 Task: Search one way flight ticket for 3 adults, 3 children in business from Charlotte Amalie,st. Thomas: Cyril E. King Airport to Riverton: Central Wyoming Regional Airport (was Riverton Regional) on 8-4-2023. Choice of flights is Delta. Number of bags: 4 checked bags. Price is upto 84000. Outbound departure time preference is 5:15.
Action: Mouse moved to (336, 281)
Screenshot: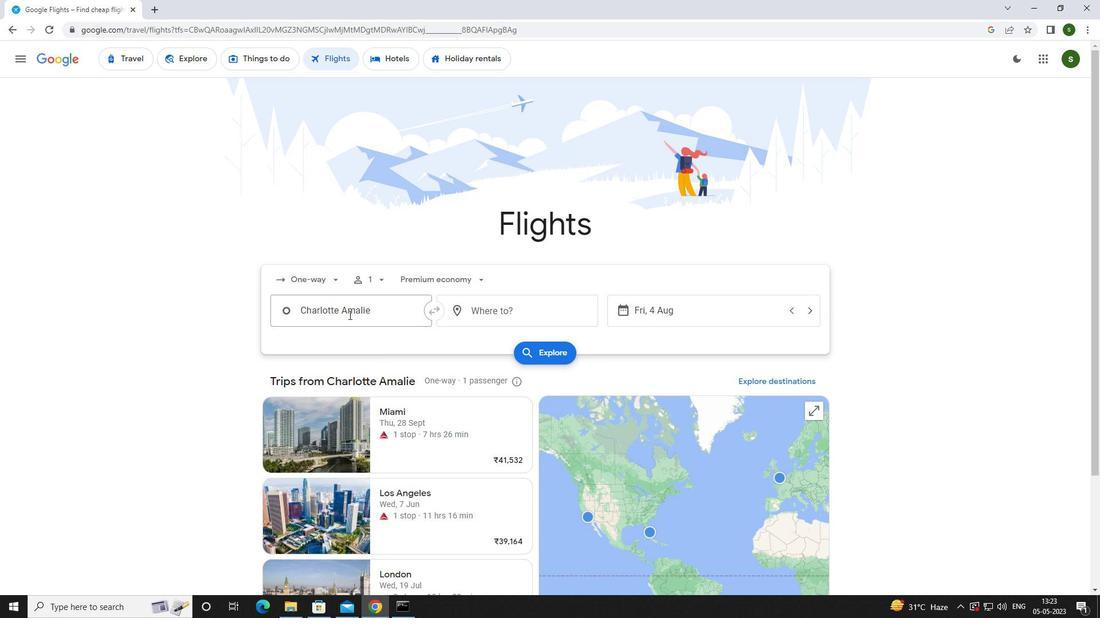 
Action: Mouse pressed left at (336, 281)
Screenshot: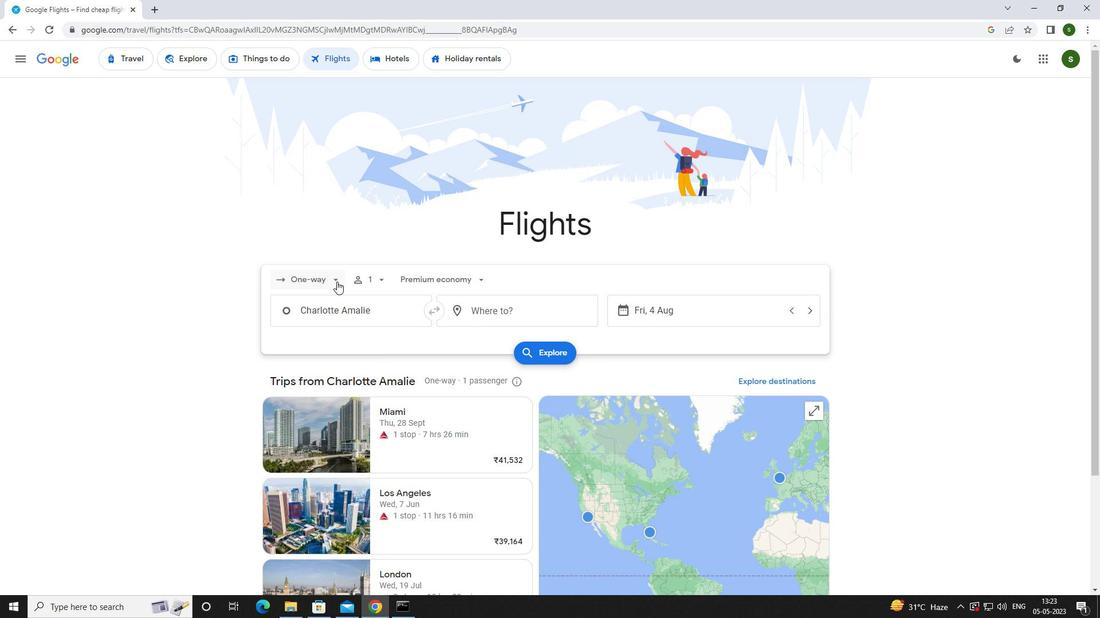 
Action: Mouse moved to (334, 326)
Screenshot: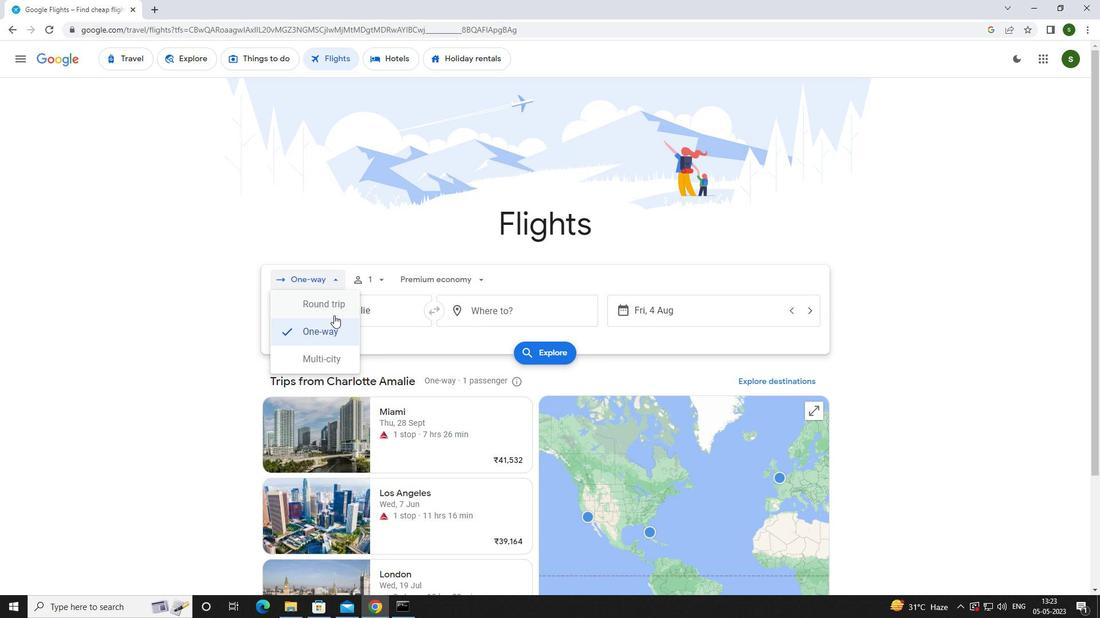 
Action: Mouse pressed left at (334, 326)
Screenshot: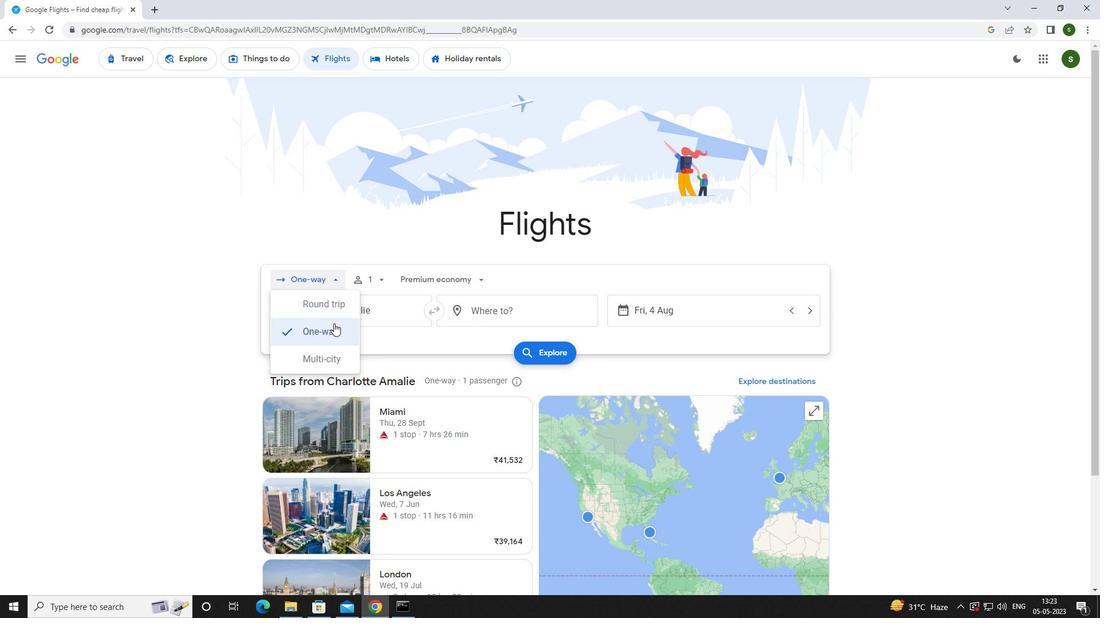
Action: Mouse moved to (377, 279)
Screenshot: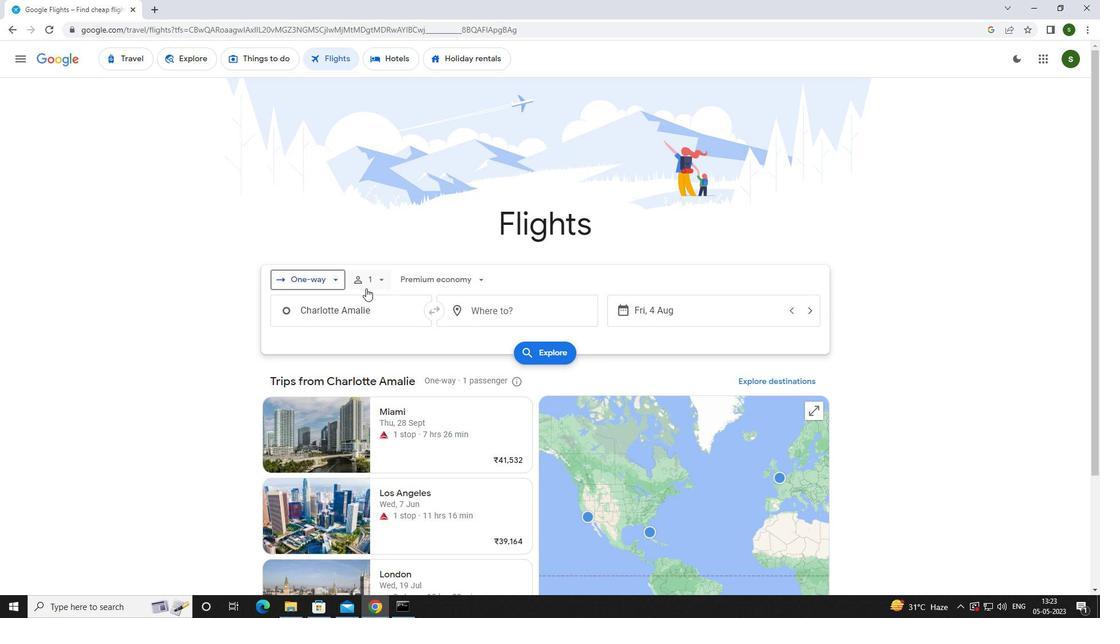 
Action: Mouse pressed left at (377, 279)
Screenshot: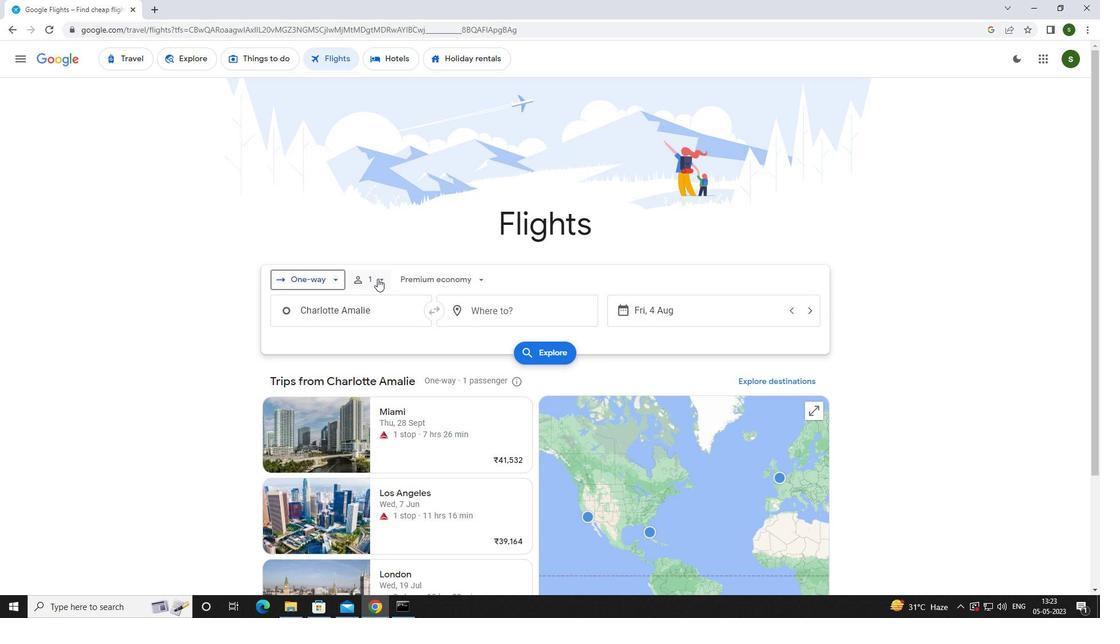 
Action: Mouse moved to (471, 306)
Screenshot: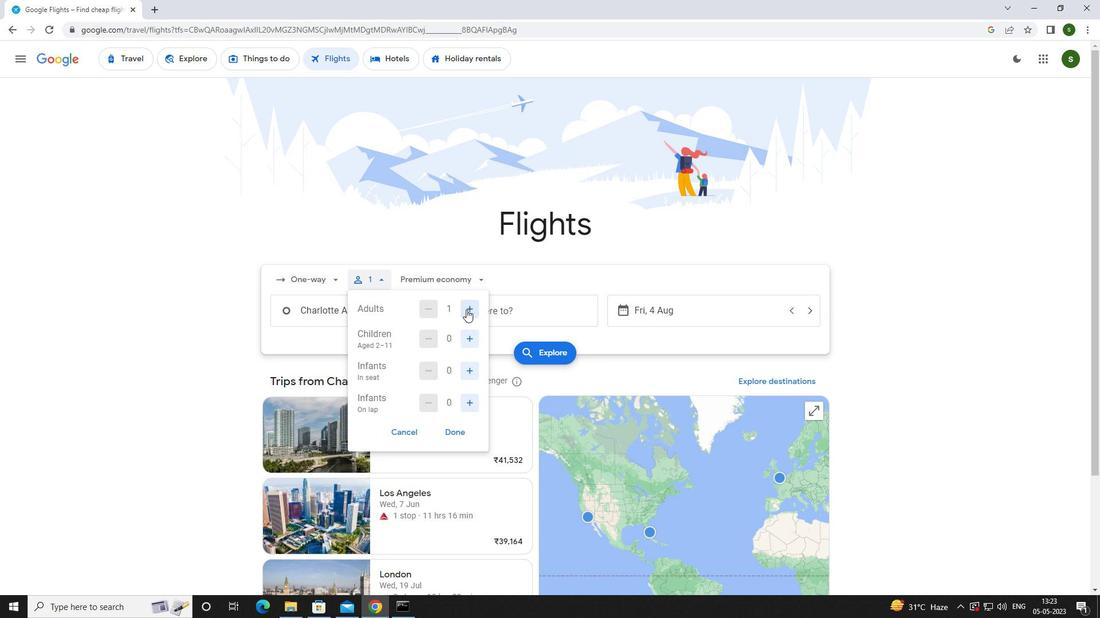 
Action: Mouse pressed left at (471, 306)
Screenshot: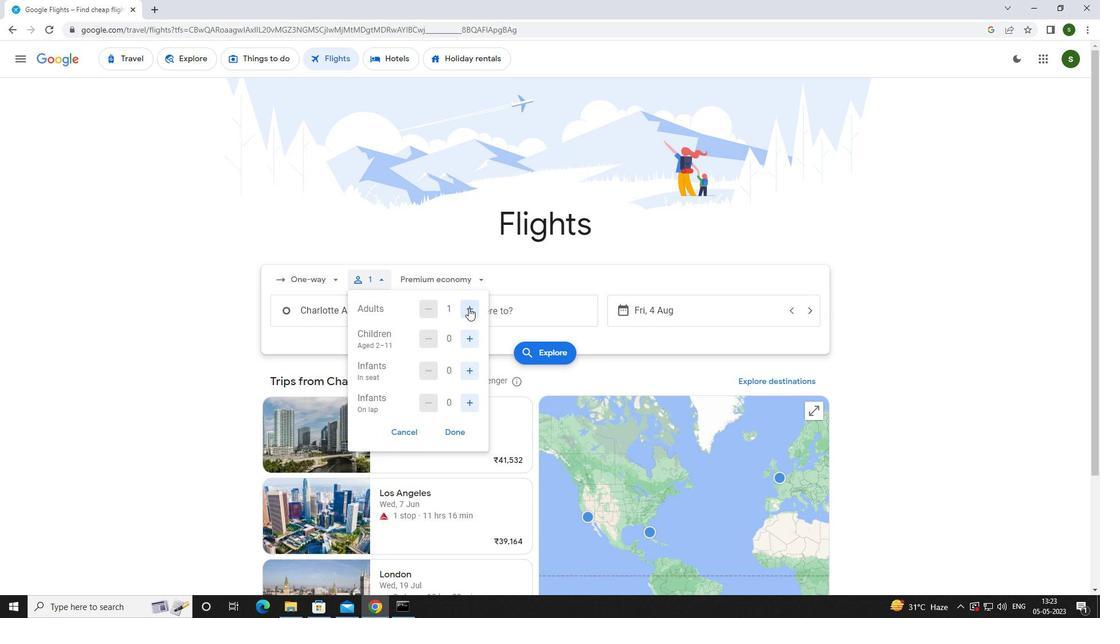 
Action: Mouse pressed left at (471, 306)
Screenshot: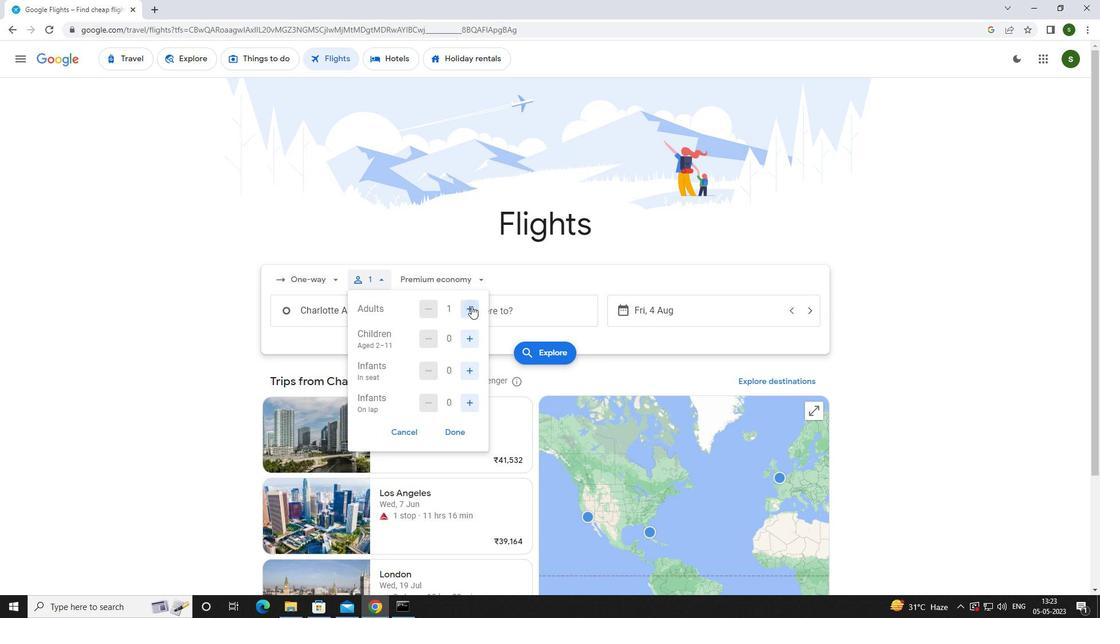 
Action: Mouse moved to (475, 341)
Screenshot: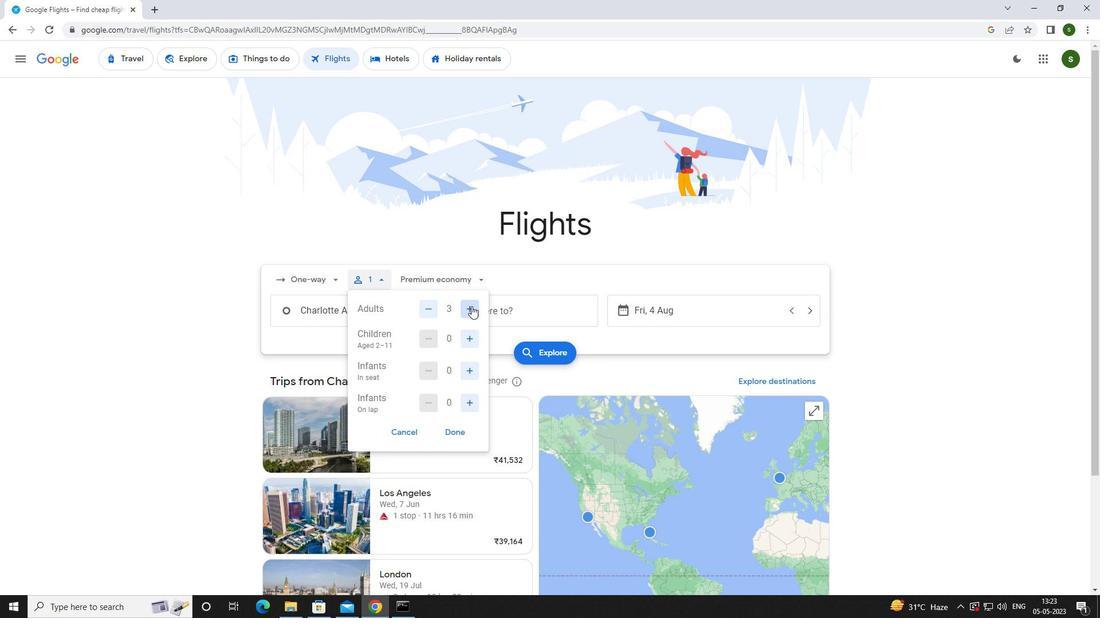 
Action: Mouse pressed left at (475, 341)
Screenshot: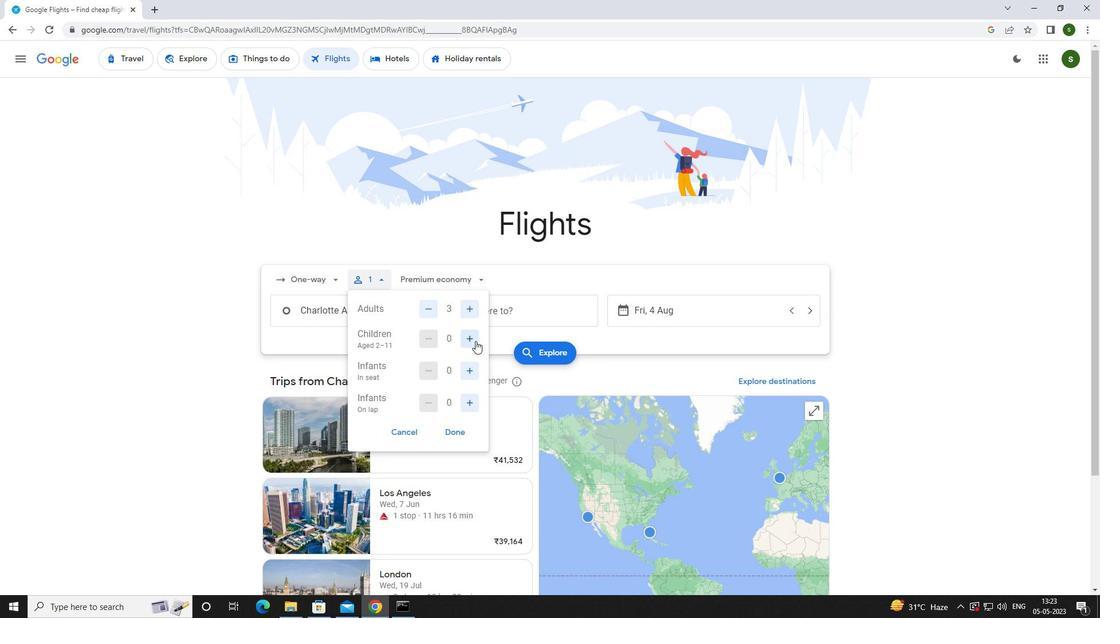 
Action: Mouse pressed left at (475, 341)
Screenshot: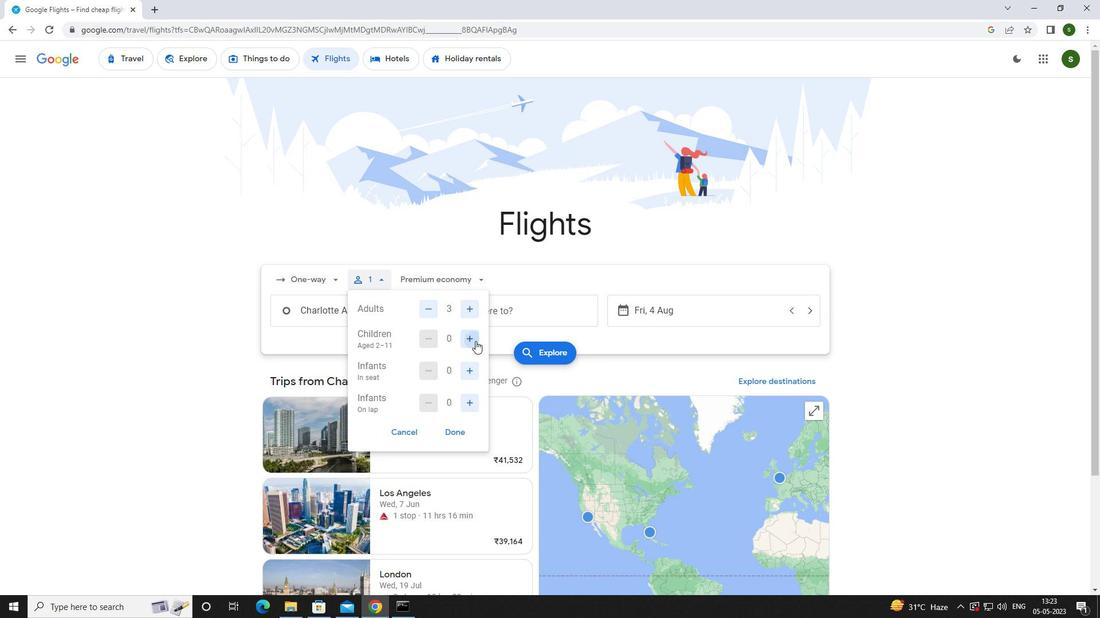 
Action: Mouse pressed left at (475, 341)
Screenshot: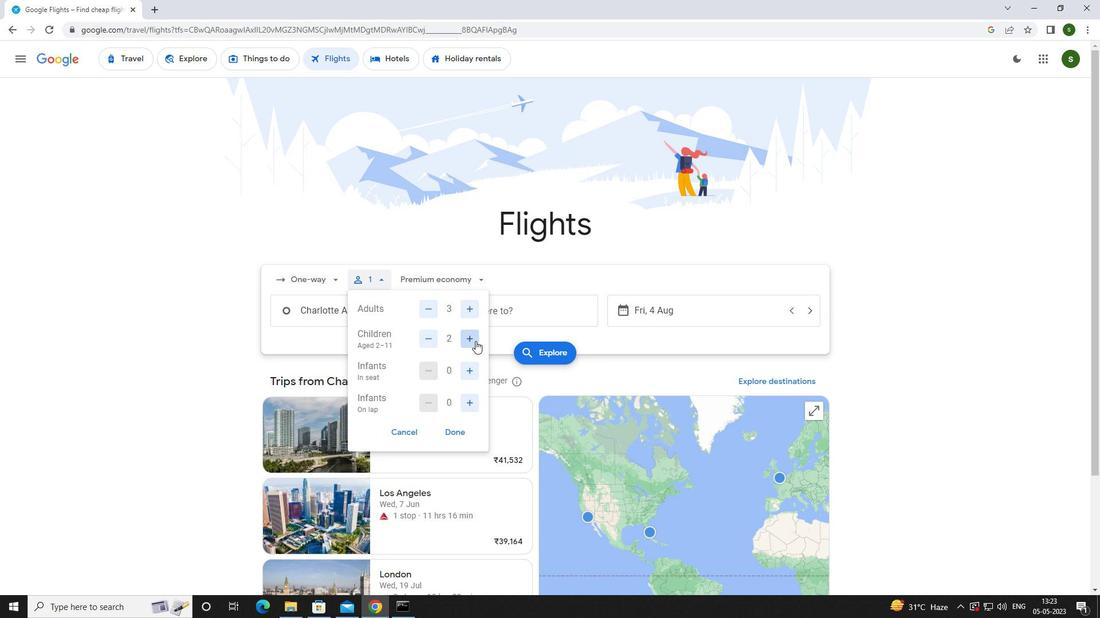 
Action: Mouse moved to (469, 287)
Screenshot: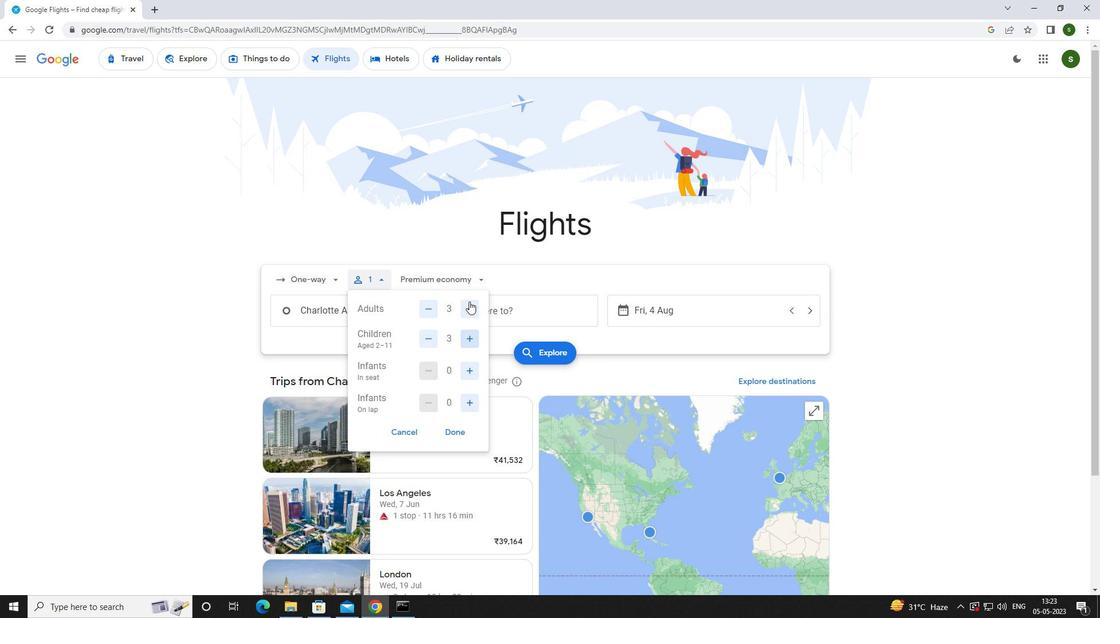 
Action: Mouse pressed left at (469, 287)
Screenshot: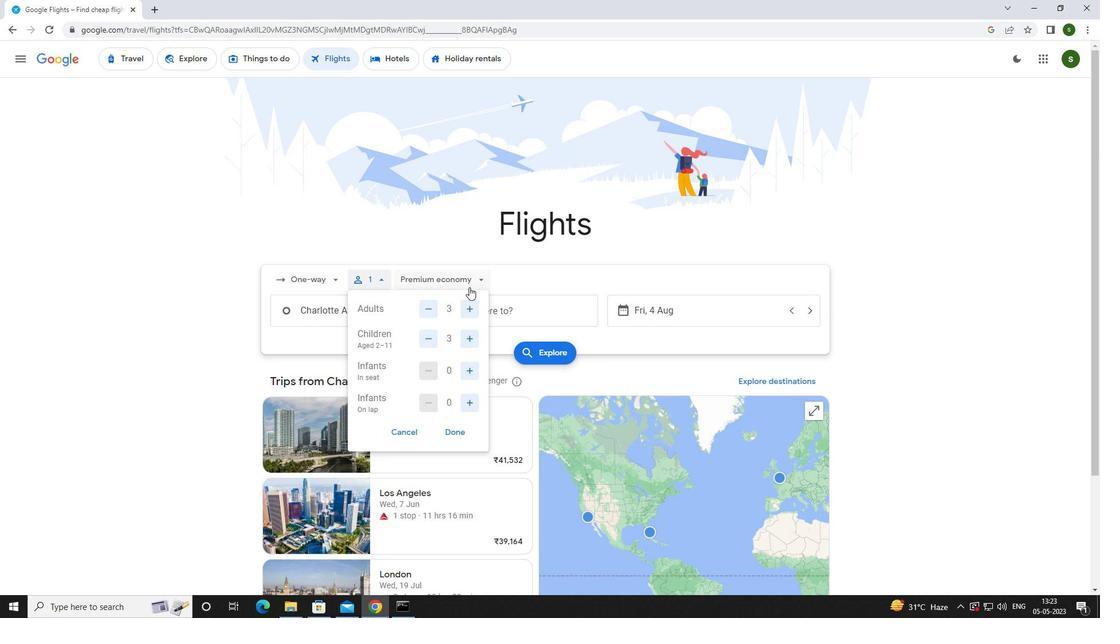 
Action: Mouse moved to (454, 357)
Screenshot: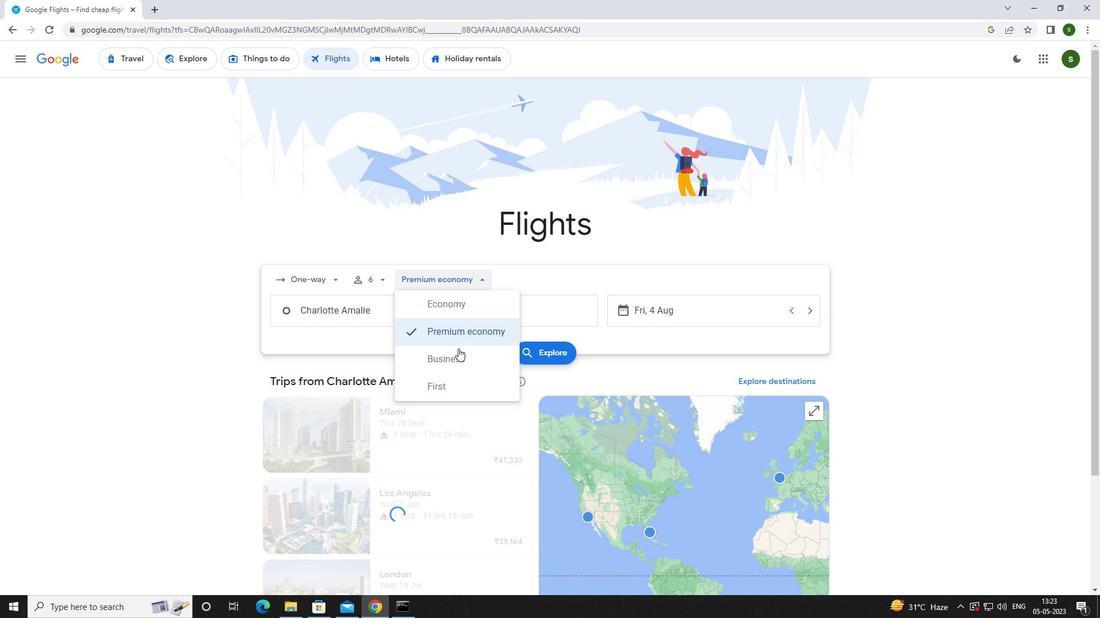 
Action: Mouse pressed left at (454, 357)
Screenshot: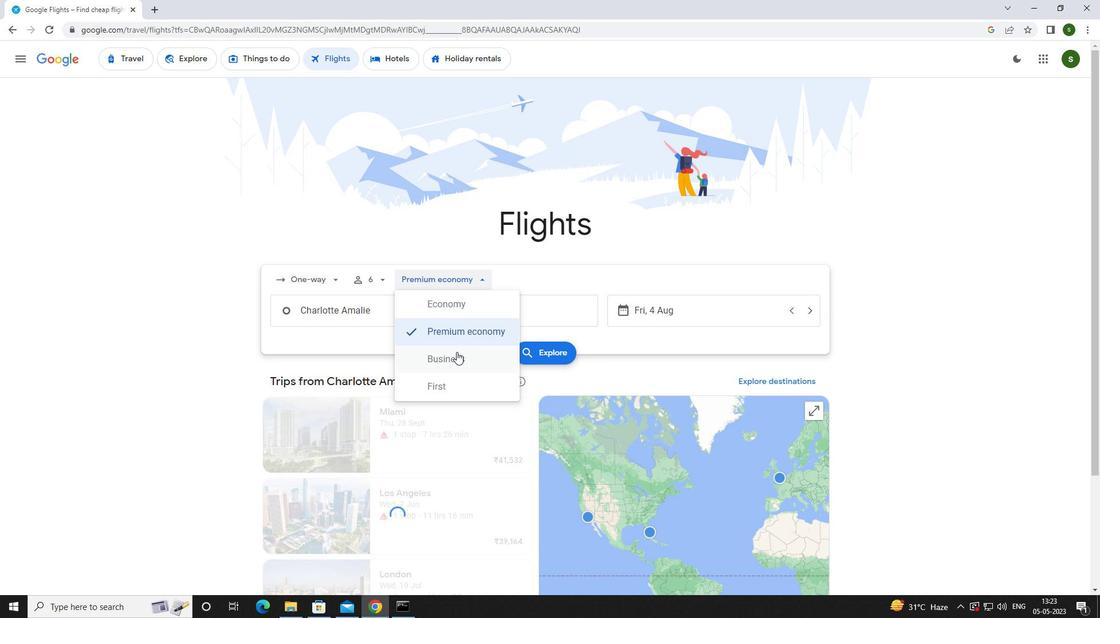 
Action: Mouse moved to (392, 309)
Screenshot: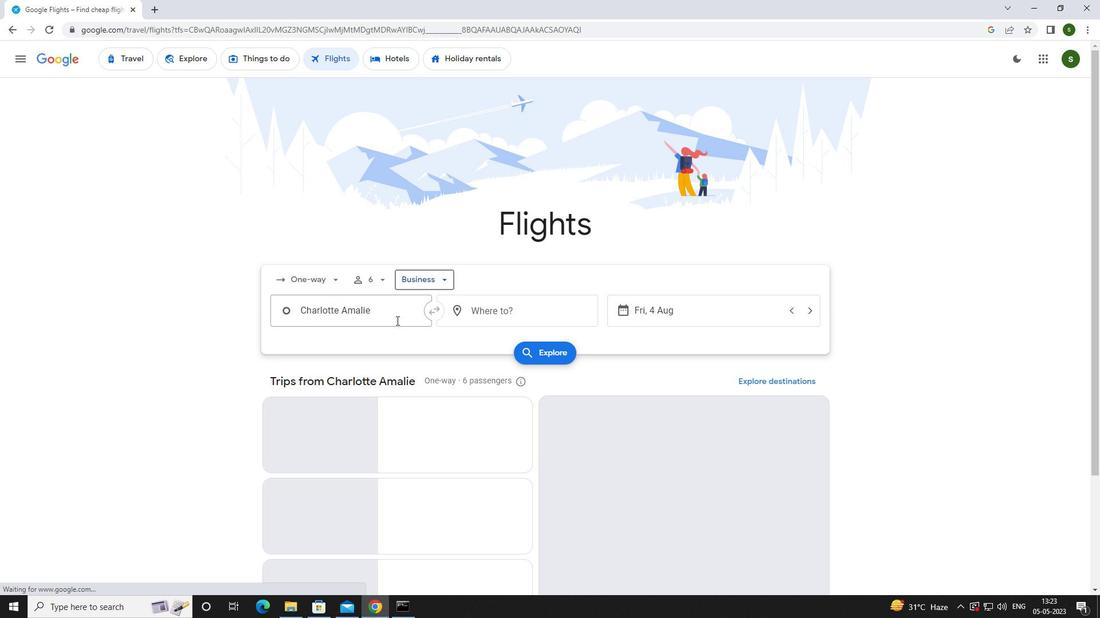 
Action: Mouse pressed left at (392, 309)
Screenshot: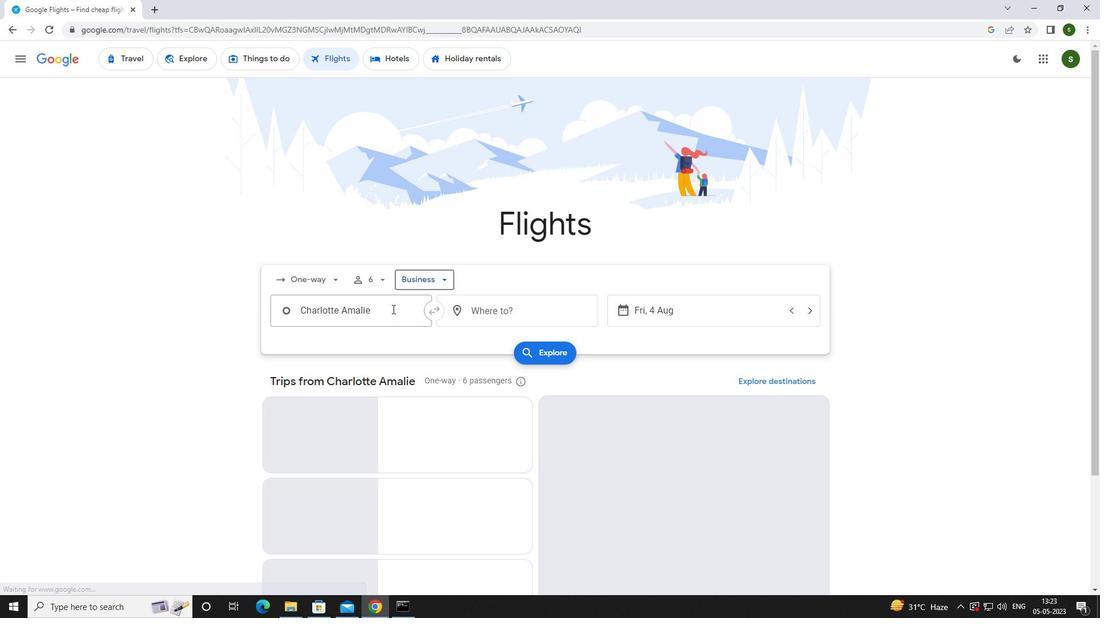 
Action: Mouse moved to (399, 310)
Screenshot: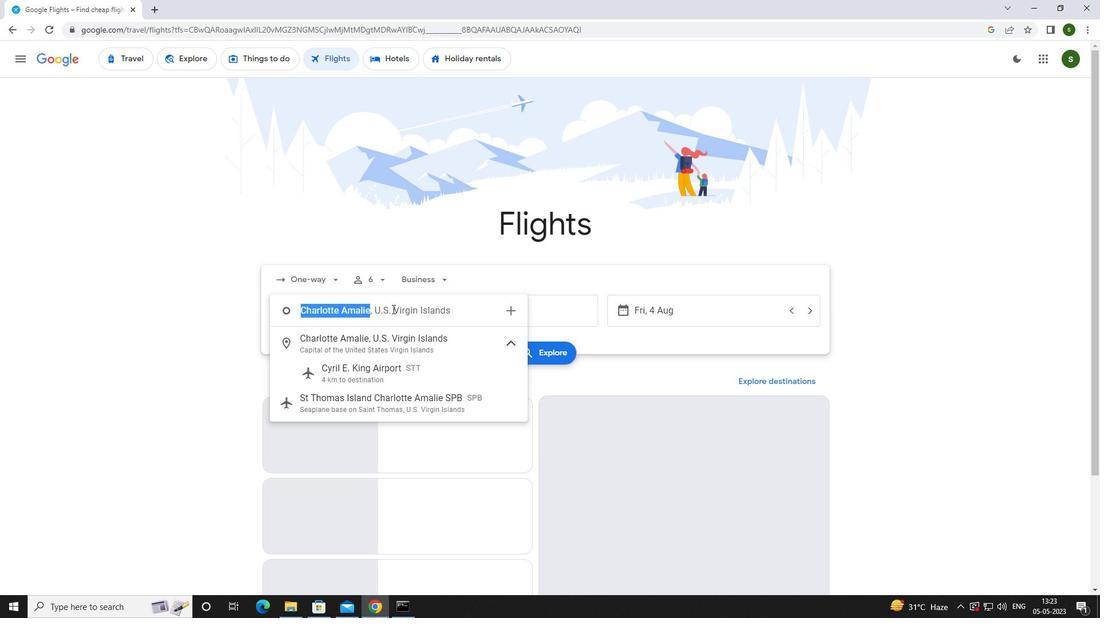 
Action: Key pressed <Key.caps_lock>c<Key.caps_lock>harlotte
Screenshot: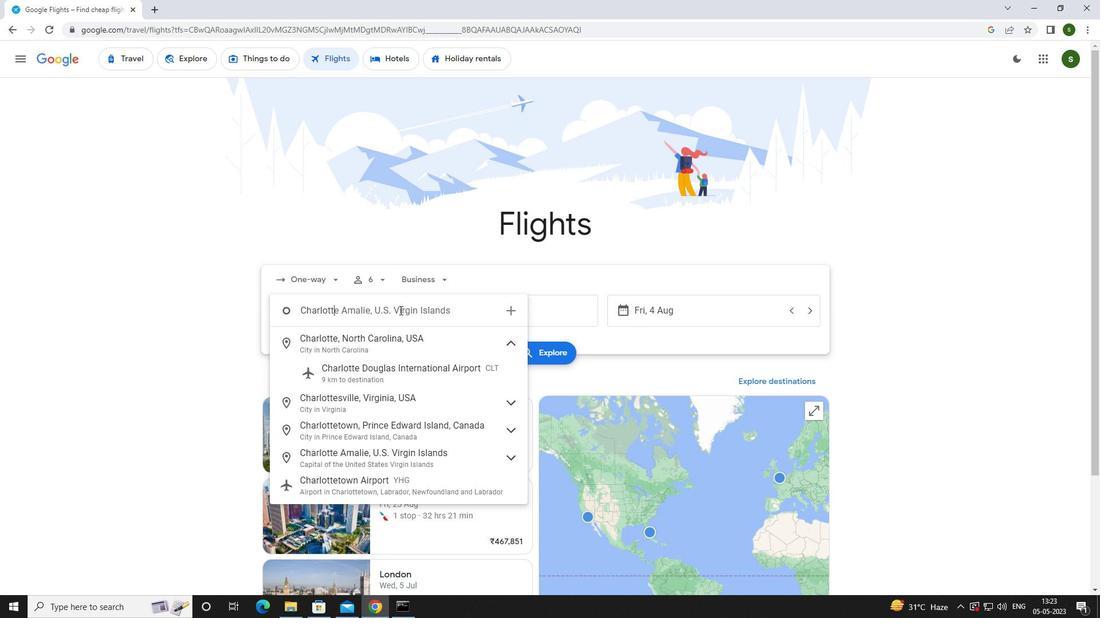 
Action: Mouse moved to (407, 456)
Screenshot: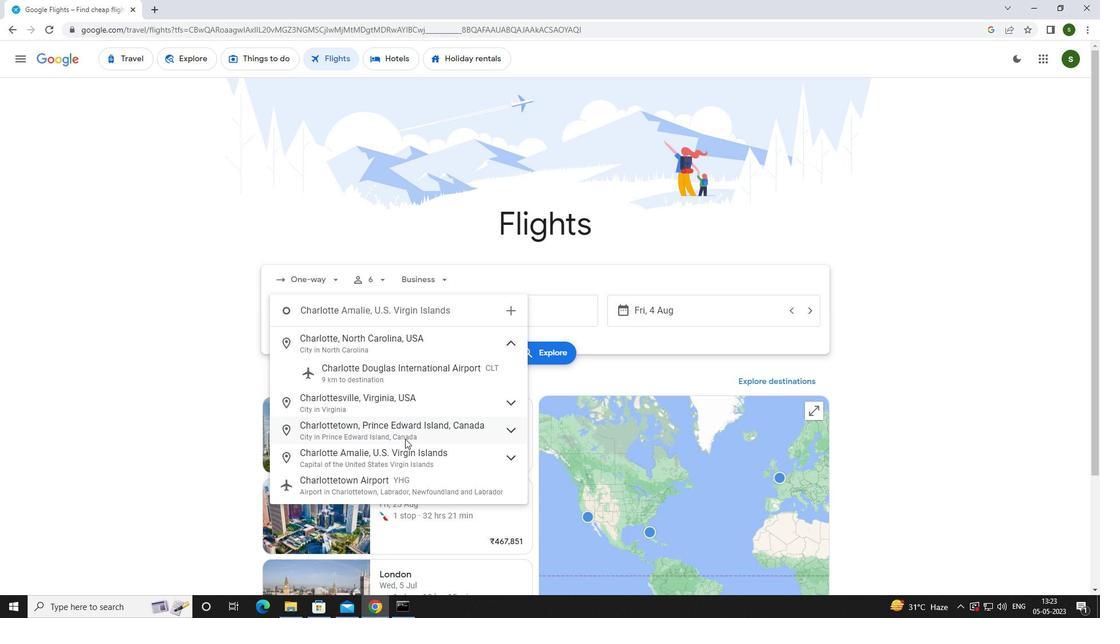 
Action: Mouse pressed left at (407, 456)
Screenshot: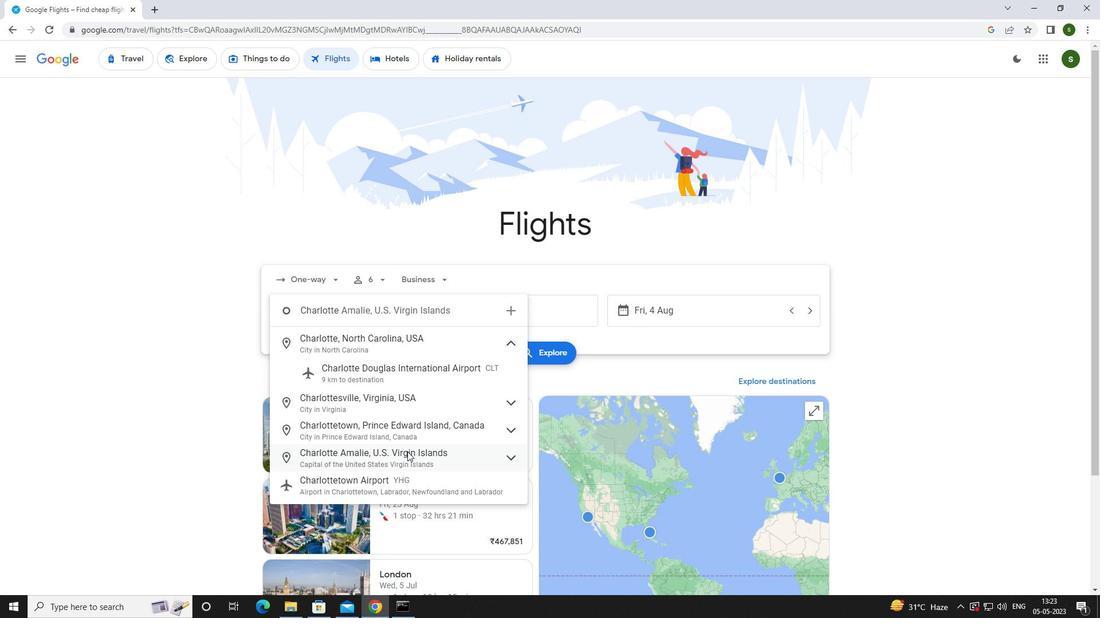 
Action: Mouse moved to (515, 317)
Screenshot: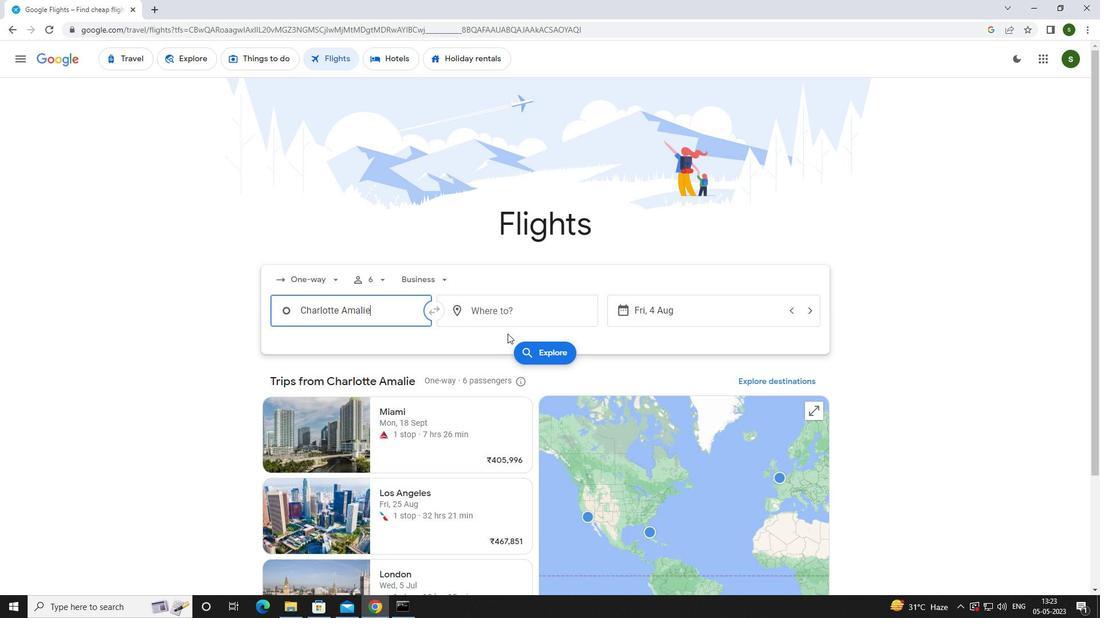 
Action: Mouse pressed left at (515, 317)
Screenshot: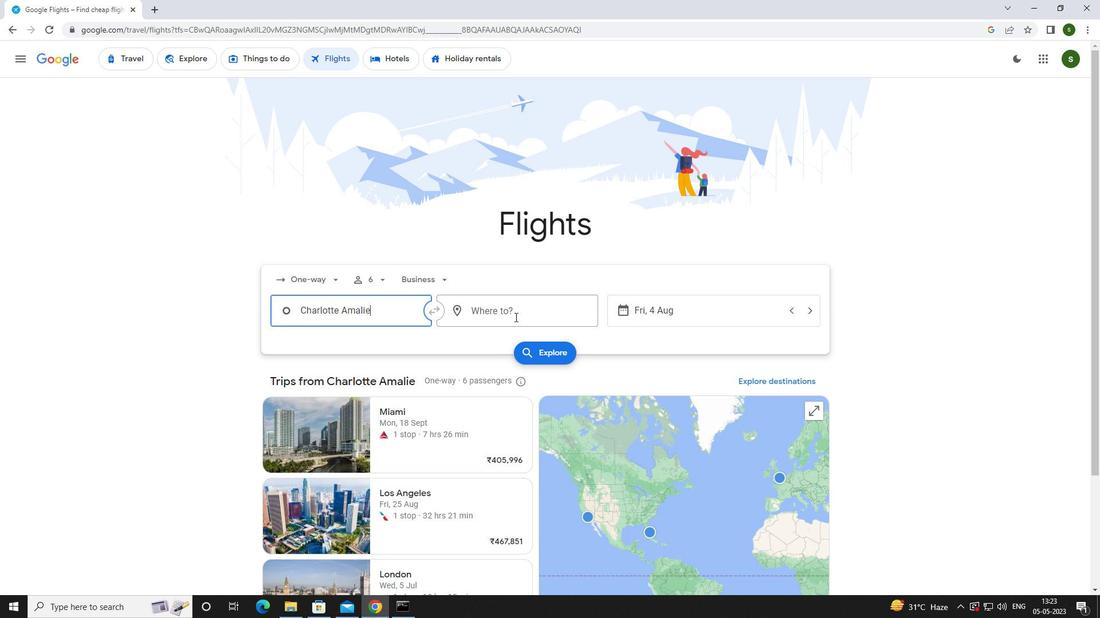 
Action: Key pressed <Key.caps_lock>r<Key.caps_lock>iverton
Screenshot: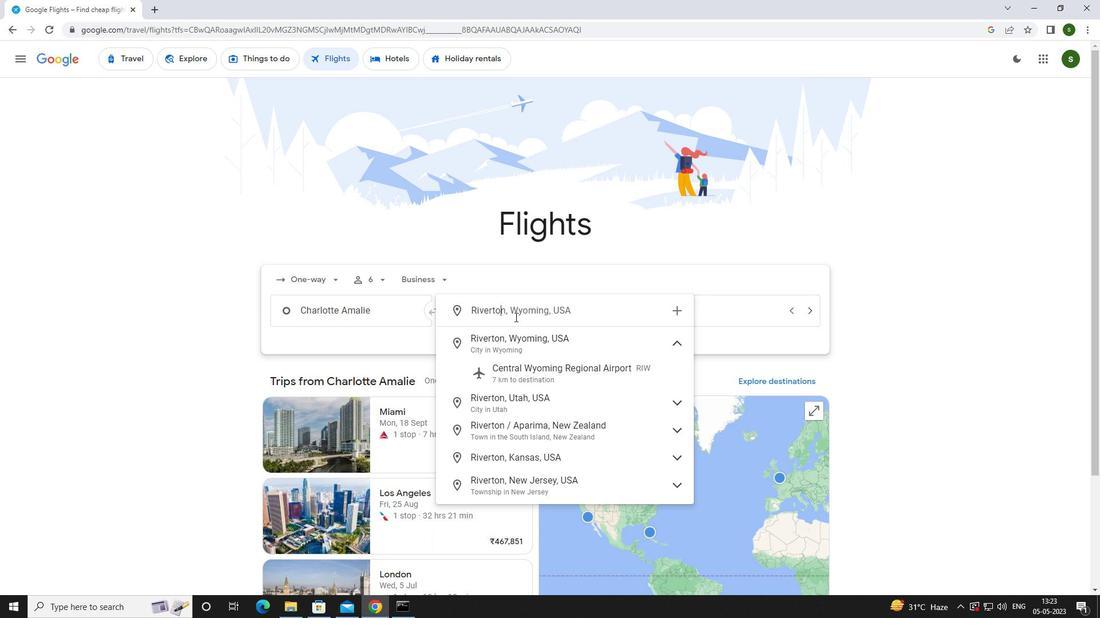 
Action: Mouse moved to (527, 366)
Screenshot: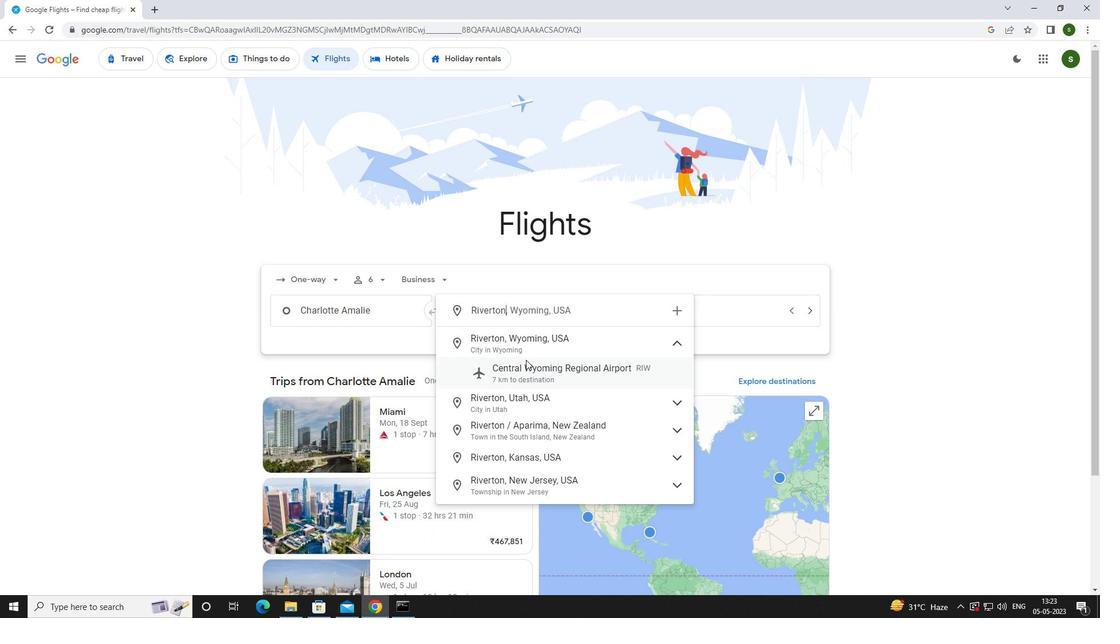 
Action: Mouse pressed left at (527, 366)
Screenshot: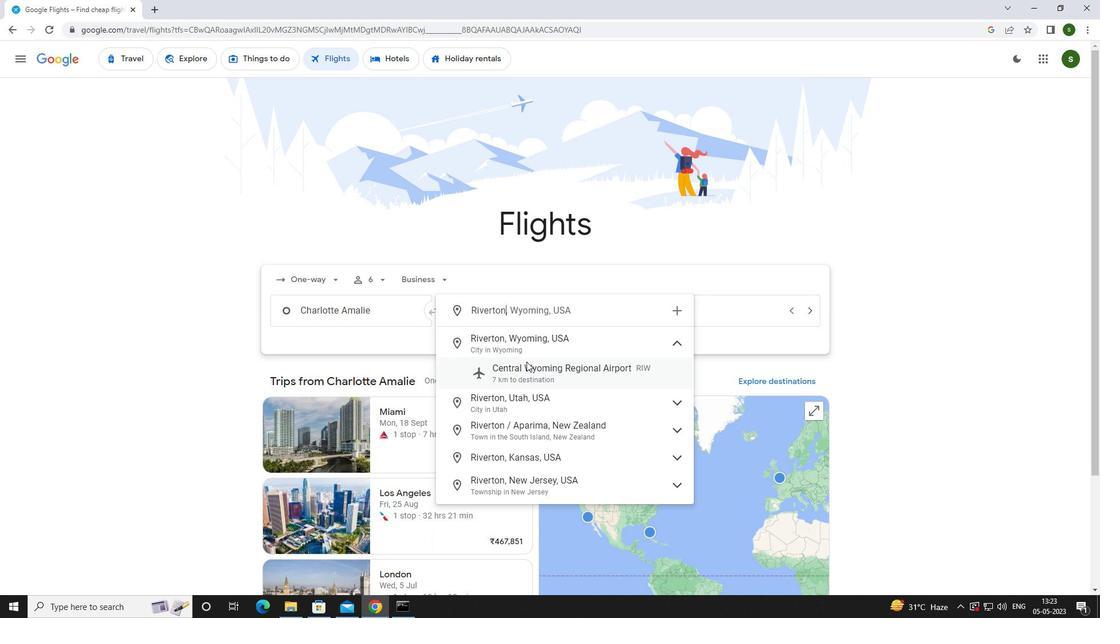 
Action: Mouse moved to (689, 315)
Screenshot: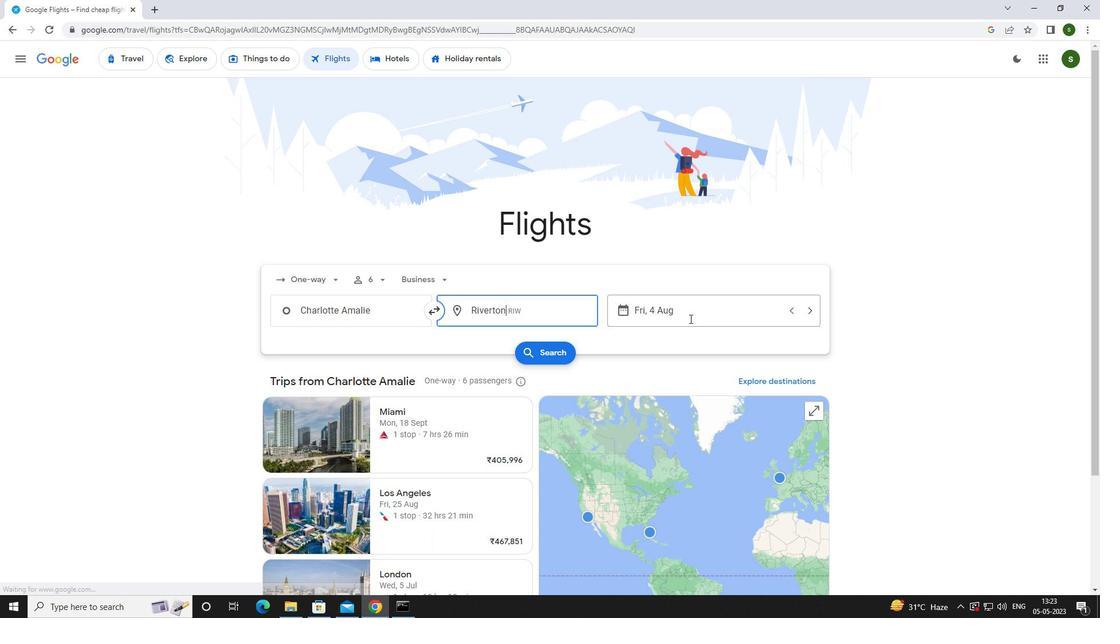 
Action: Mouse pressed left at (689, 315)
Screenshot: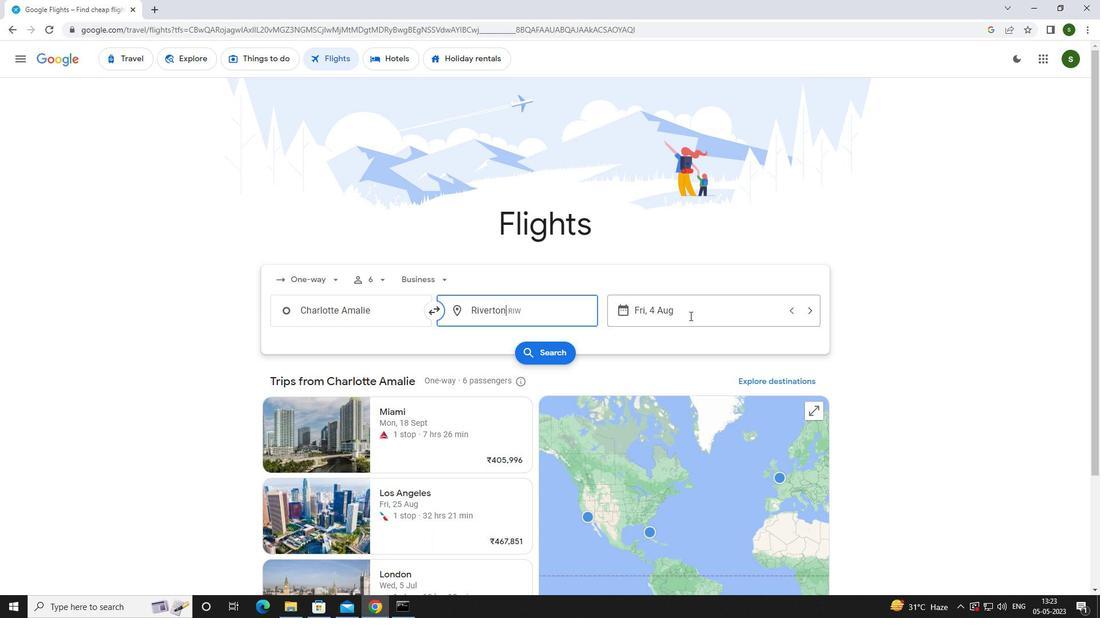 
Action: Mouse moved to (547, 385)
Screenshot: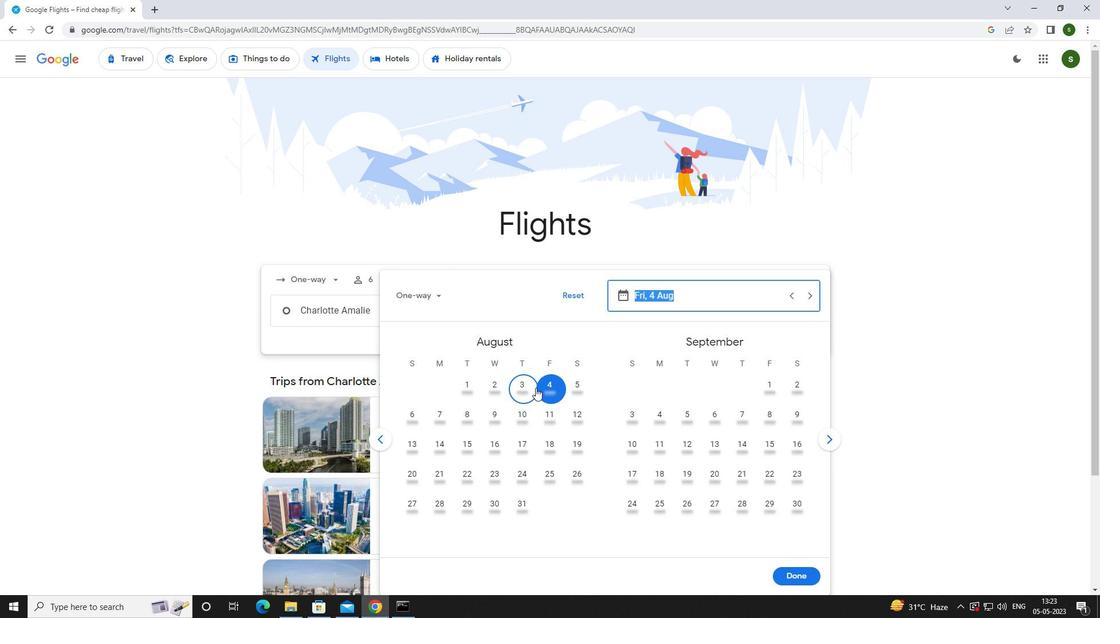 
Action: Mouse pressed left at (547, 385)
Screenshot: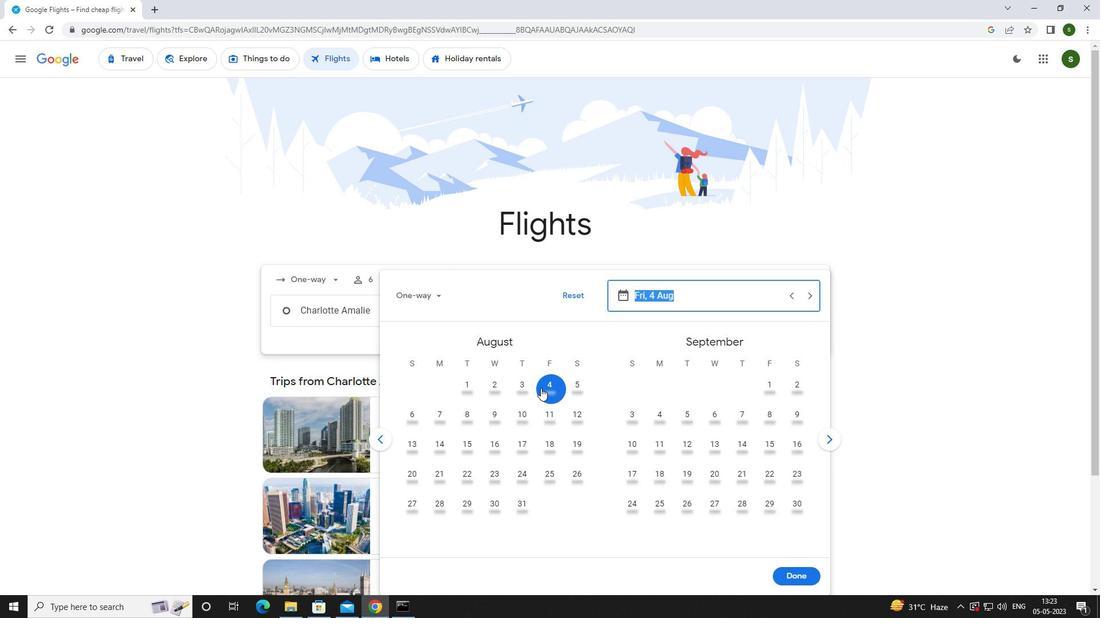 
Action: Mouse moved to (798, 578)
Screenshot: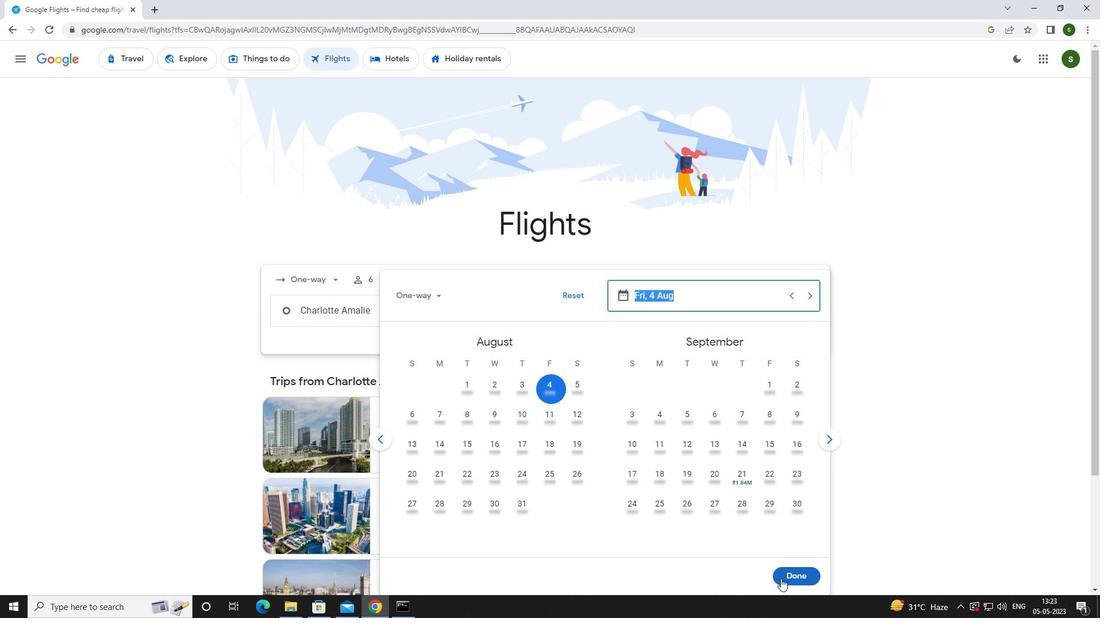
Action: Mouse pressed left at (798, 578)
Screenshot: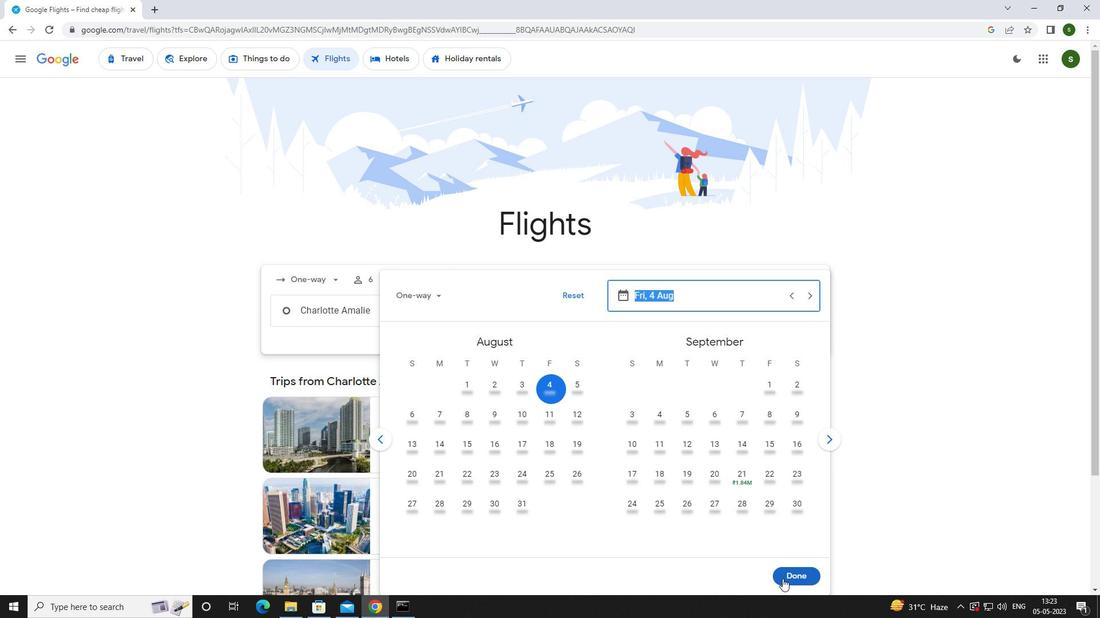 
Action: Mouse moved to (546, 355)
Screenshot: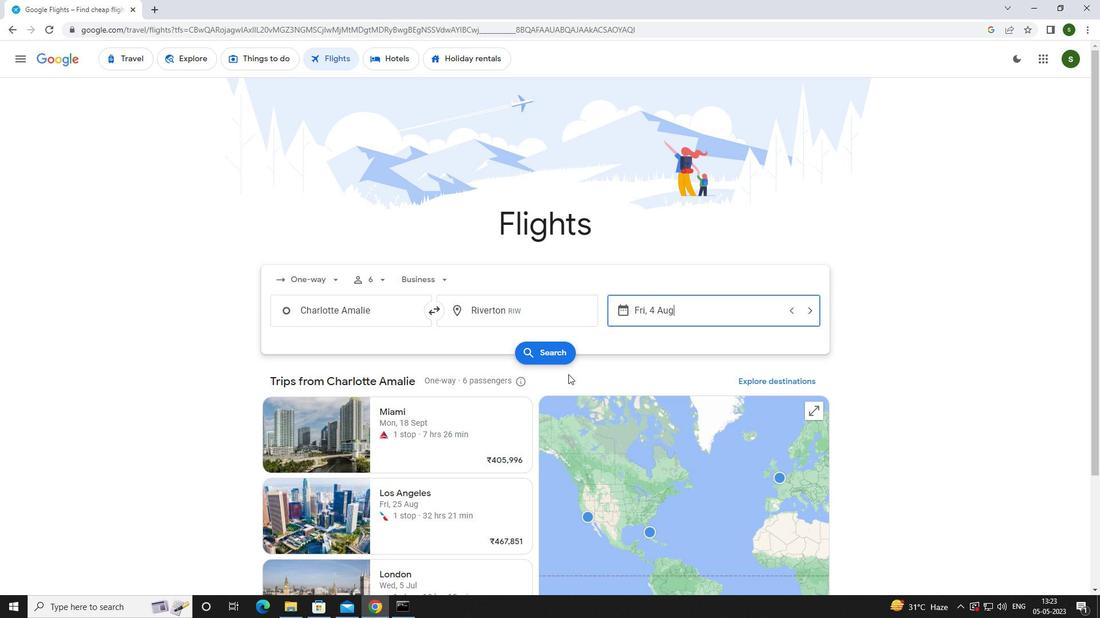 
Action: Mouse pressed left at (546, 355)
Screenshot: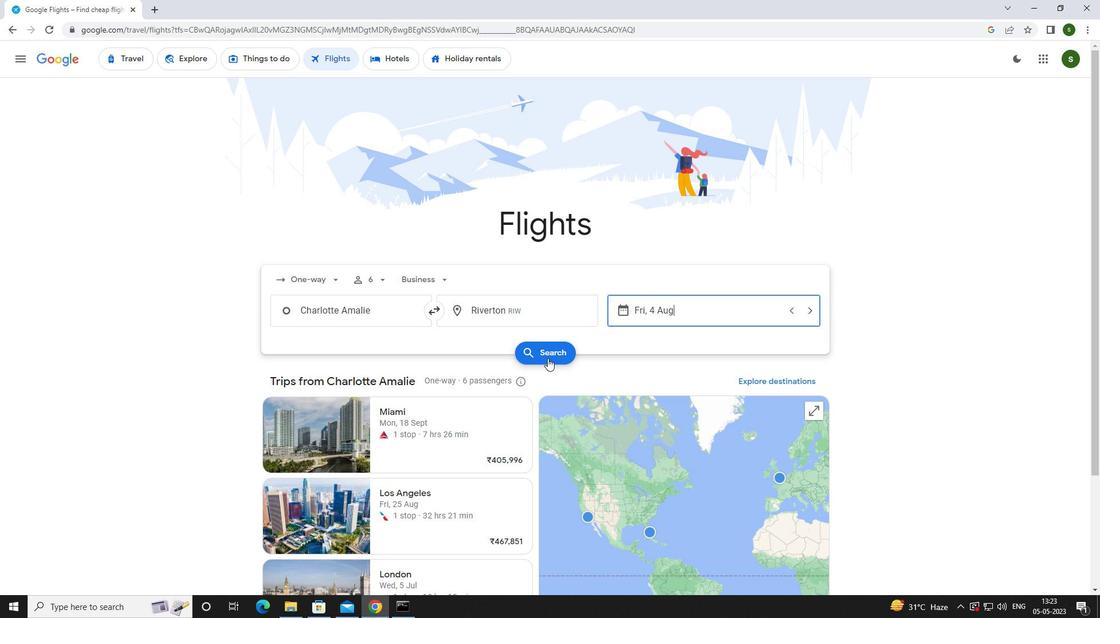
Action: Mouse moved to (284, 159)
Screenshot: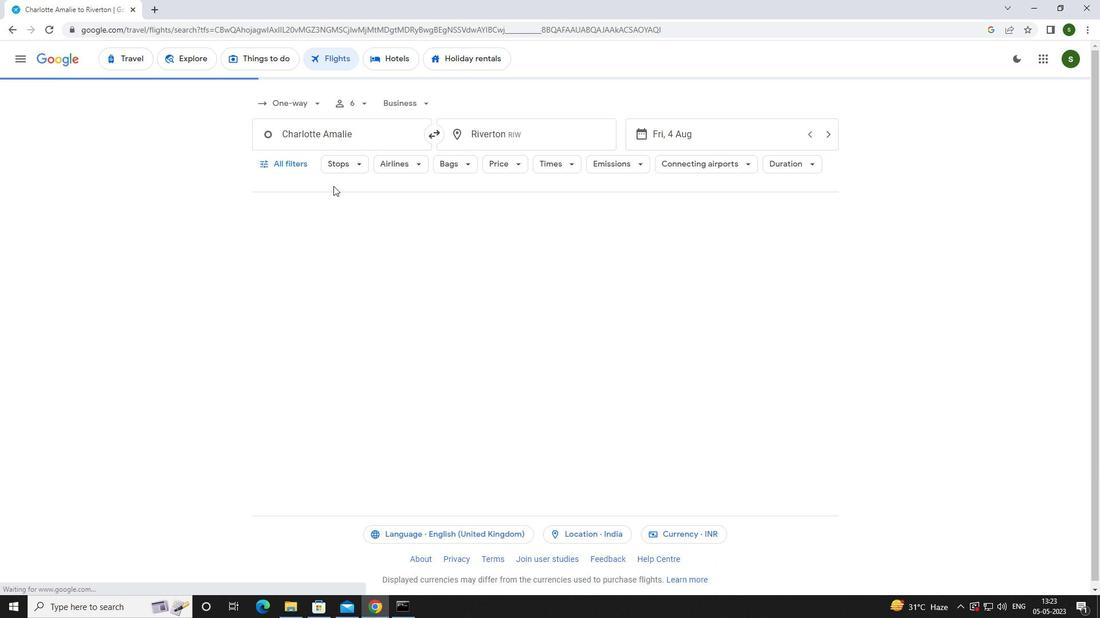 
Action: Mouse pressed left at (284, 159)
Screenshot: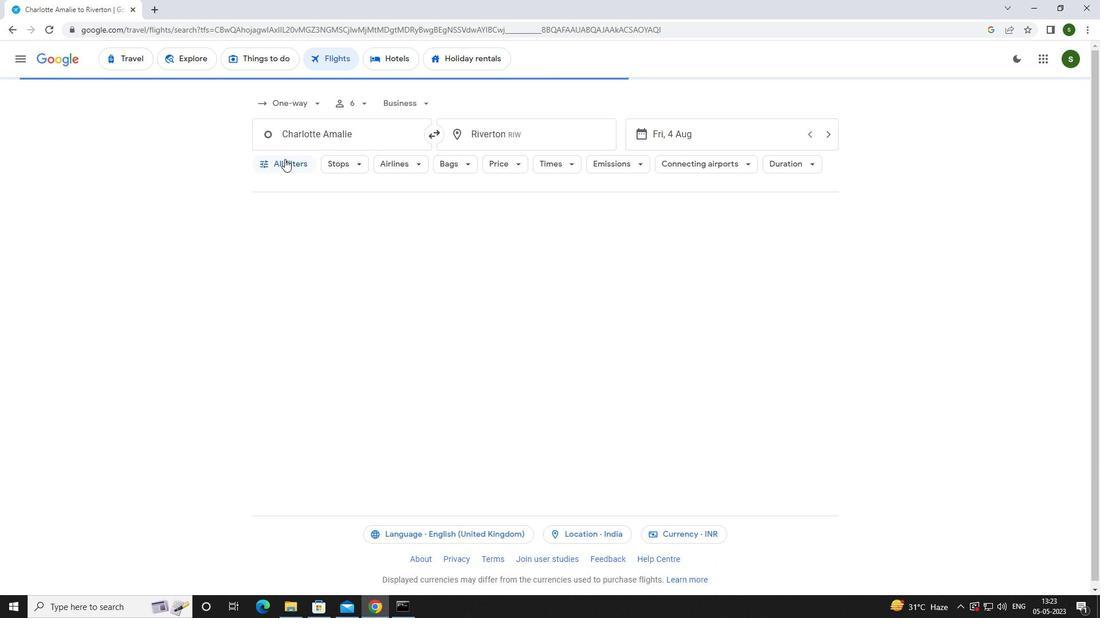 
Action: Mouse moved to (426, 408)
Screenshot: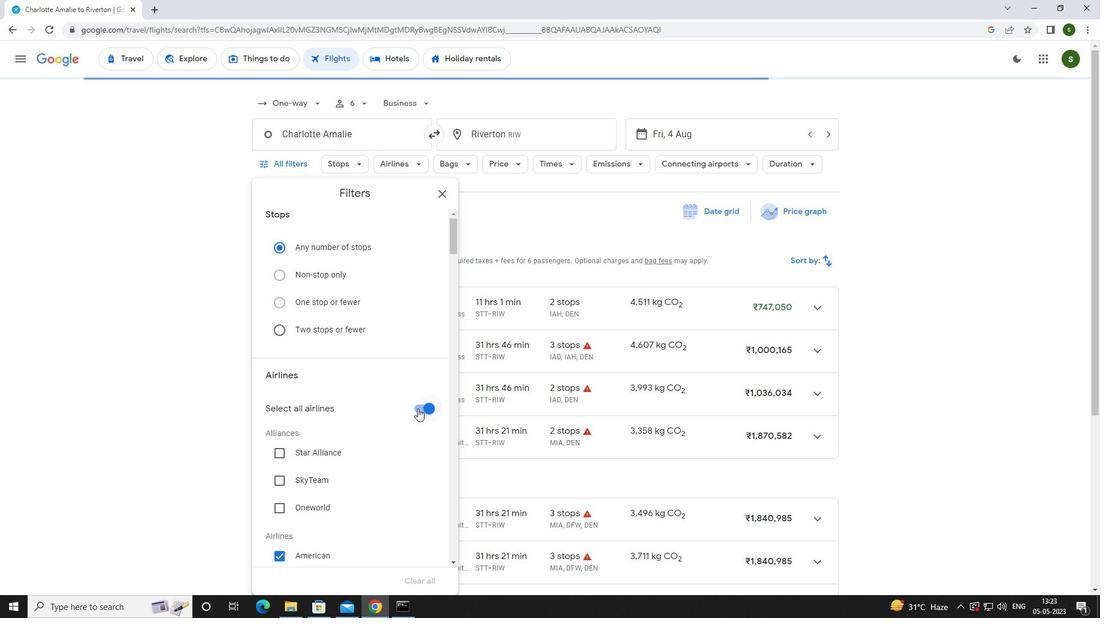
Action: Mouse pressed left at (426, 408)
Screenshot: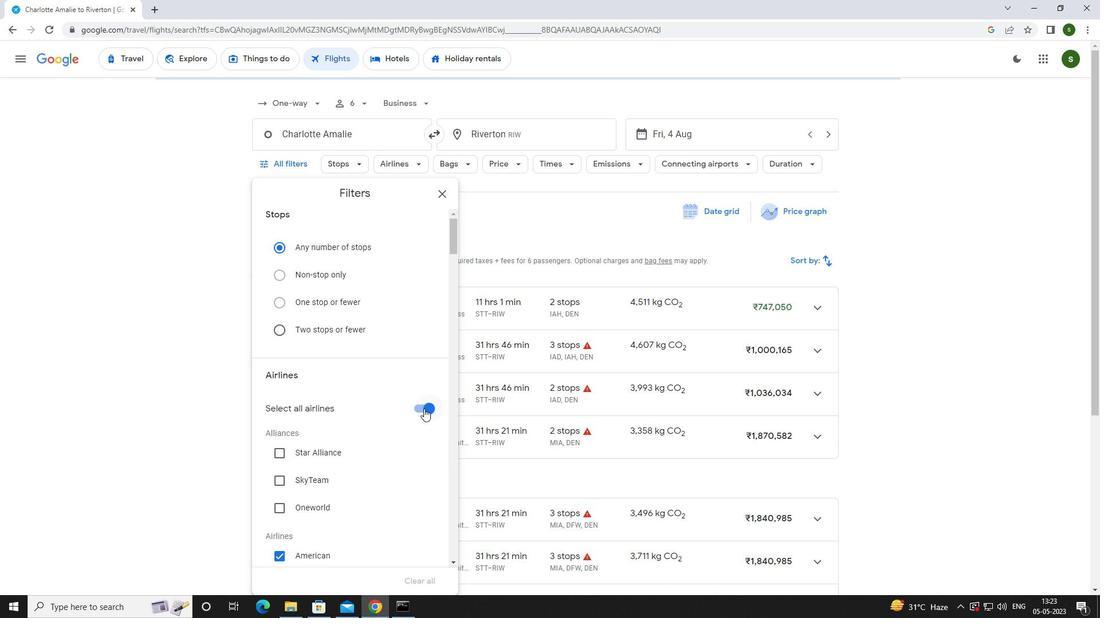 
Action: Mouse moved to (360, 394)
Screenshot: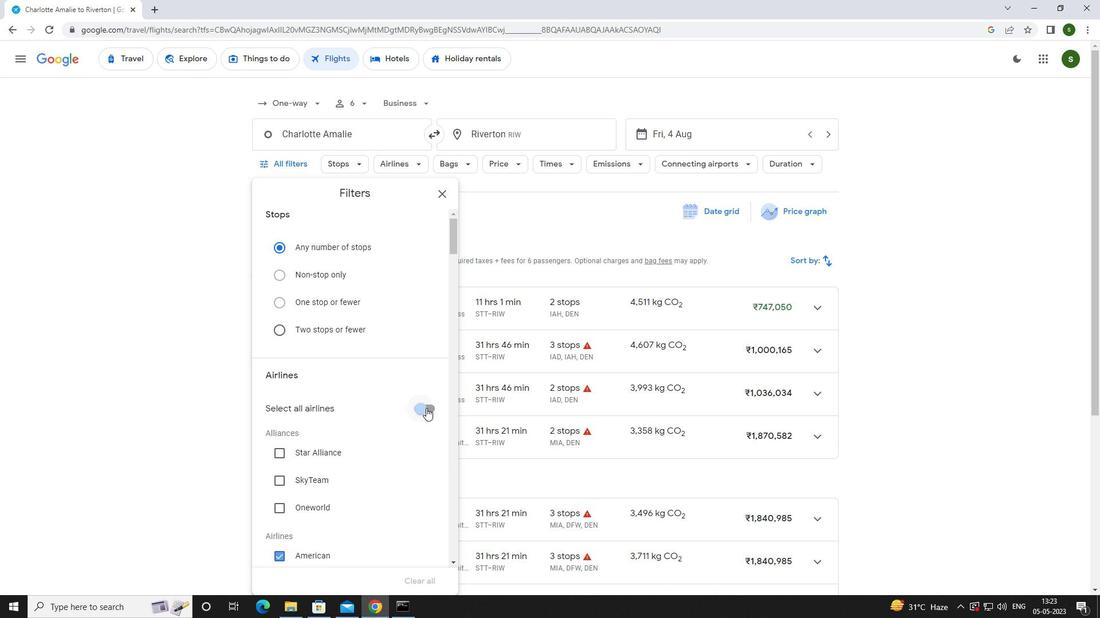
Action: Mouse scrolled (360, 393) with delta (0, 0)
Screenshot: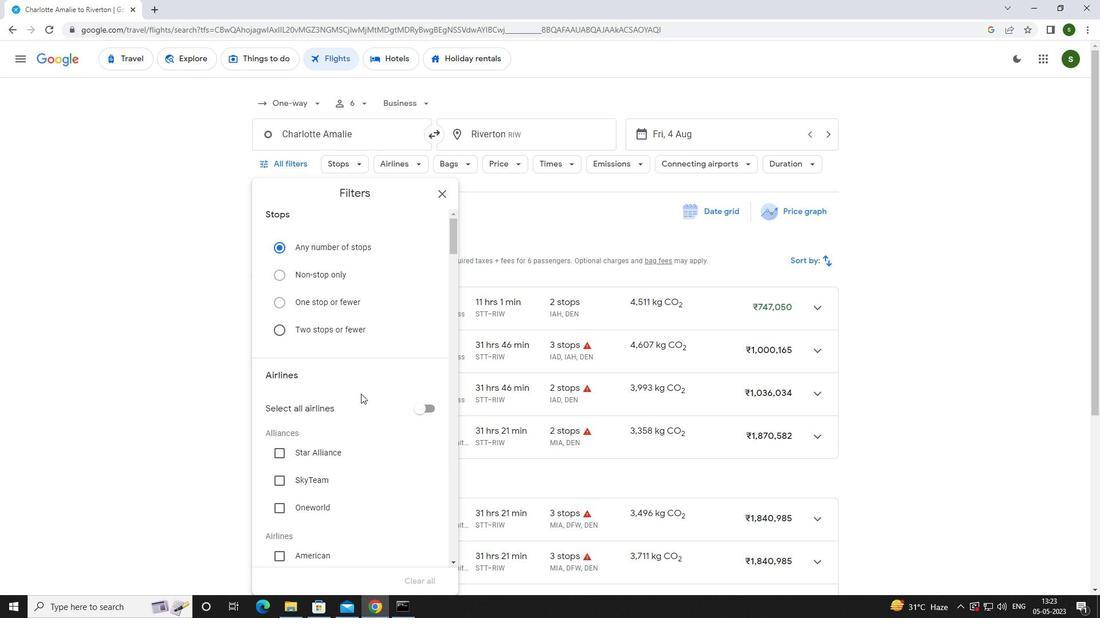 
Action: Mouse scrolled (360, 393) with delta (0, 0)
Screenshot: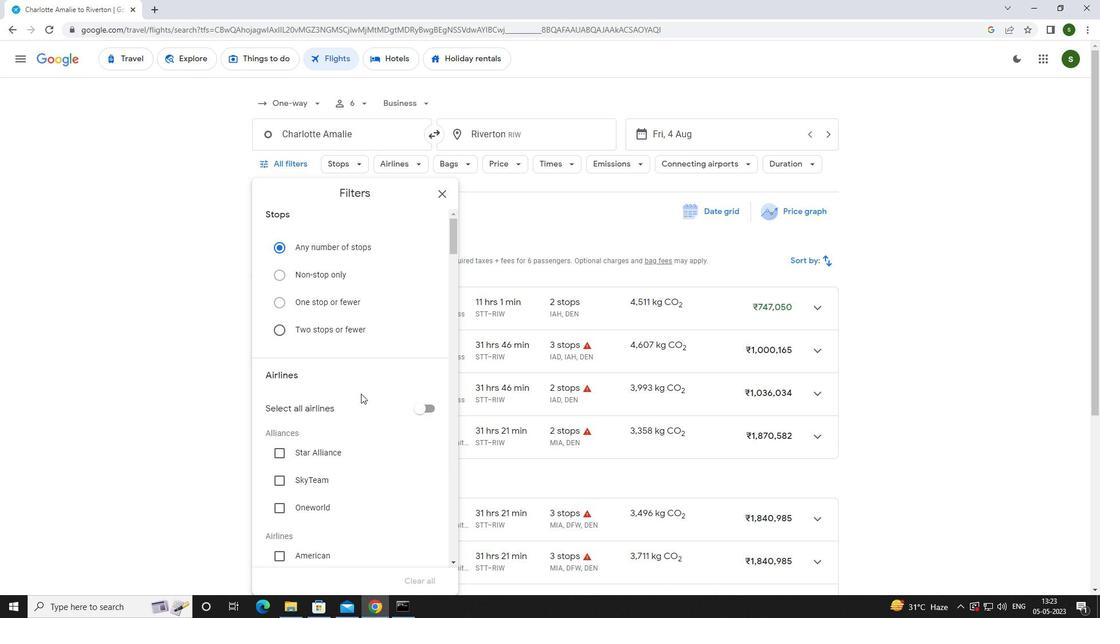 
Action: Mouse scrolled (360, 393) with delta (0, 0)
Screenshot: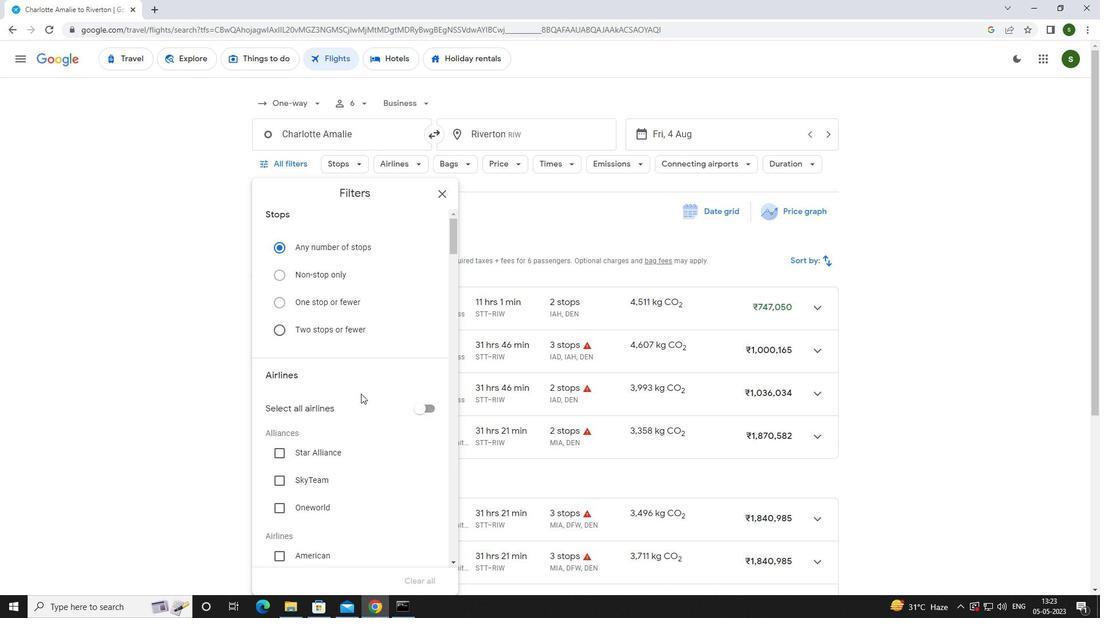 
Action: Mouse moved to (284, 435)
Screenshot: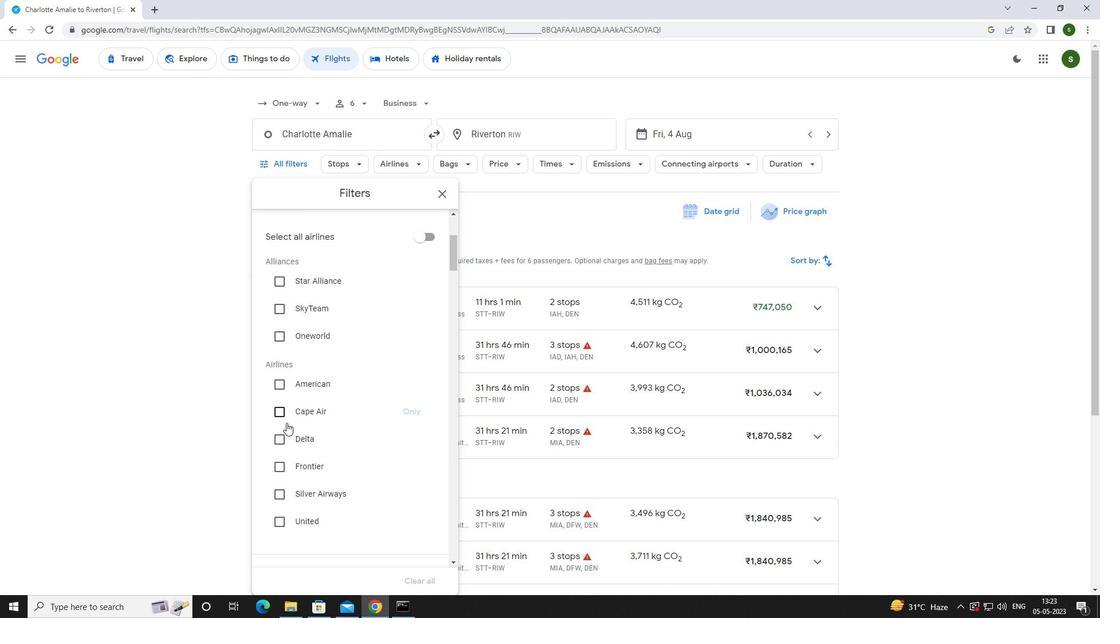 
Action: Mouse pressed left at (284, 435)
Screenshot: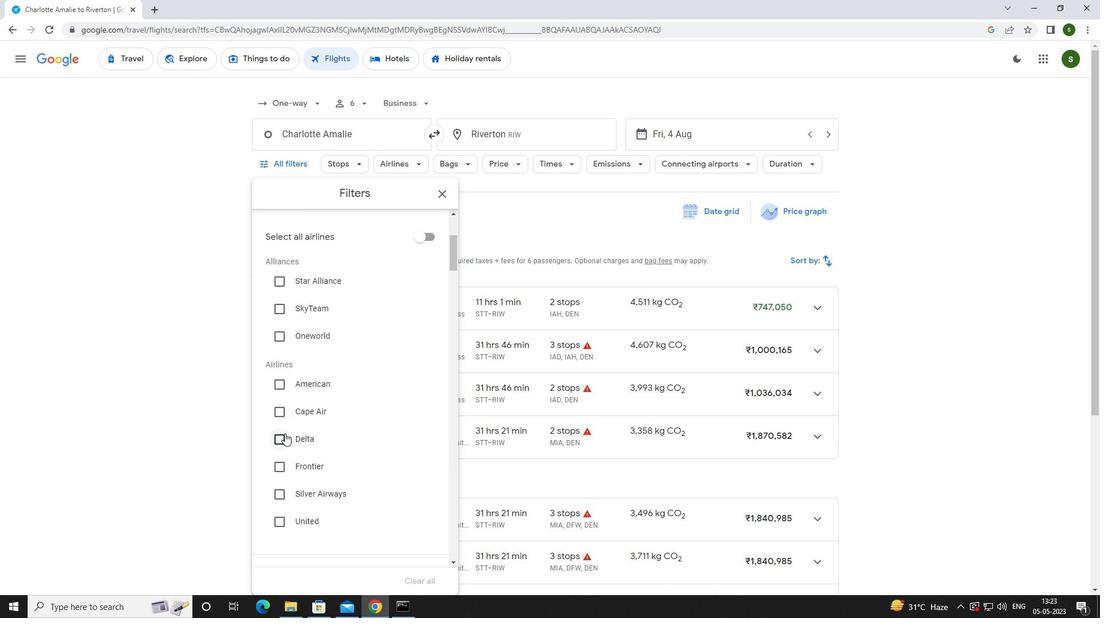 
Action: Mouse scrolled (284, 434) with delta (0, 0)
Screenshot: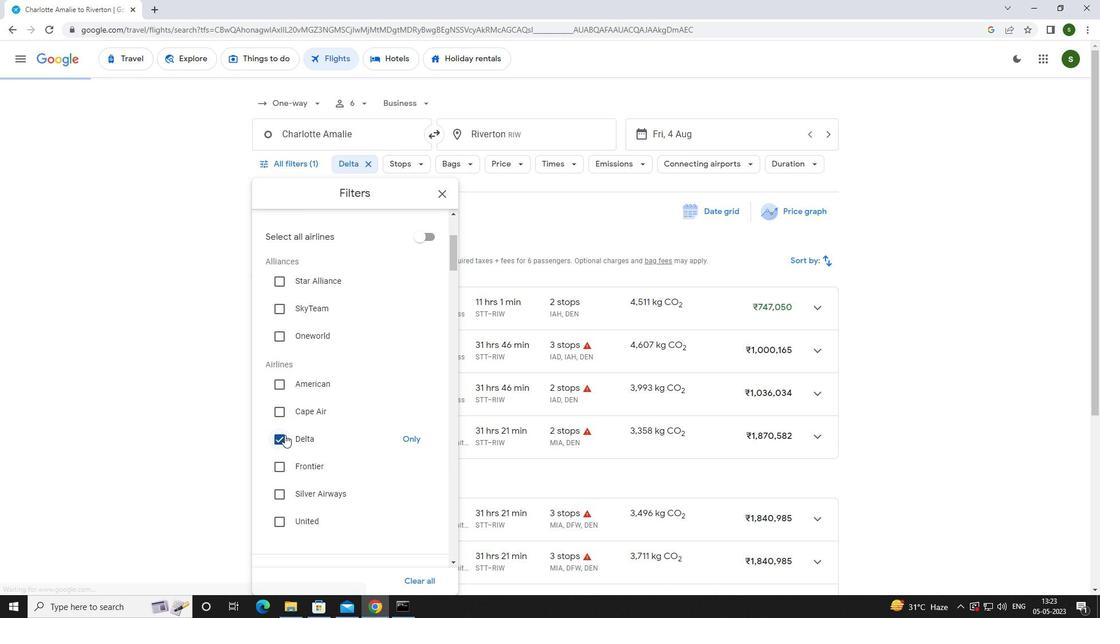 
Action: Mouse scrolled (284, 434) with delta (0, 0)
Screenshot: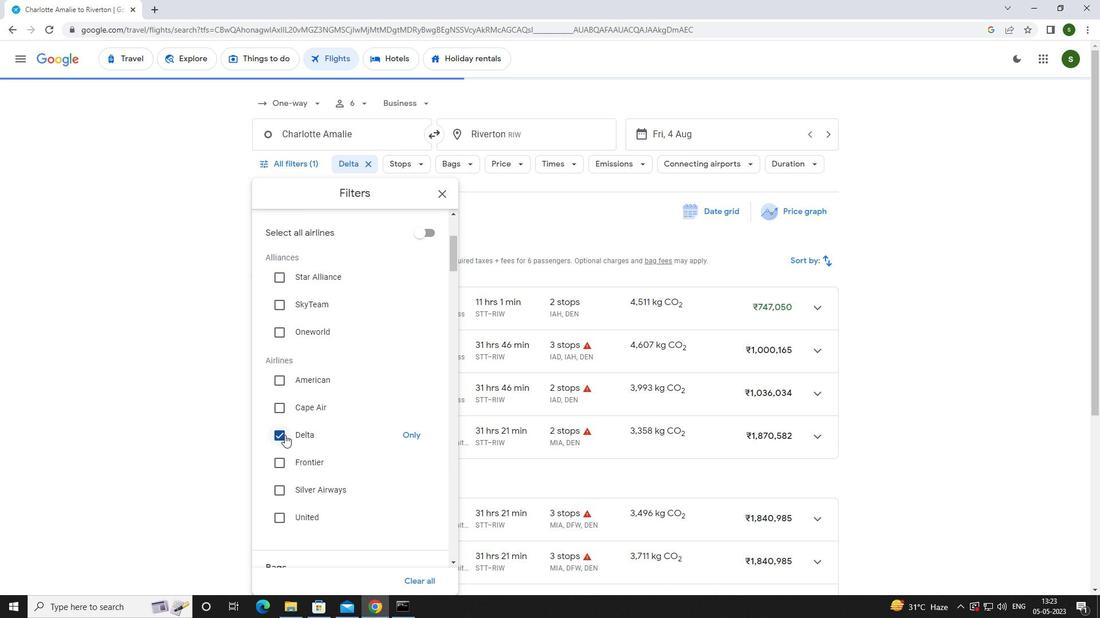 
Action: Mouse scrolled (284, 434) with delta (0, 0)
Screenshot: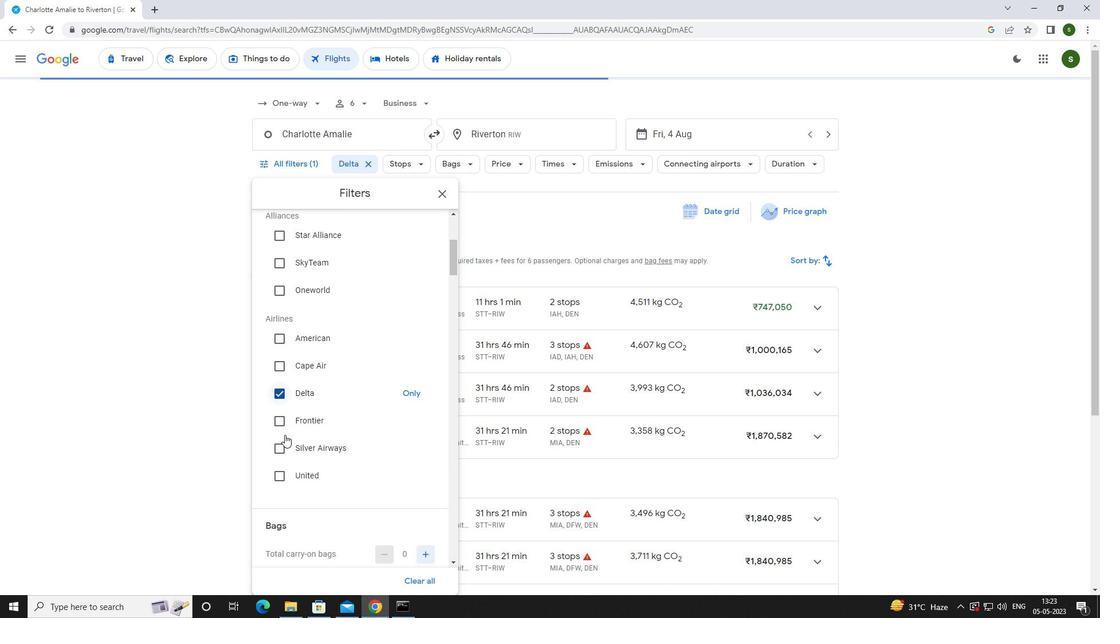 
Action: Mouse scrolled (284, 434) with delta (0, 0)
Screenshot: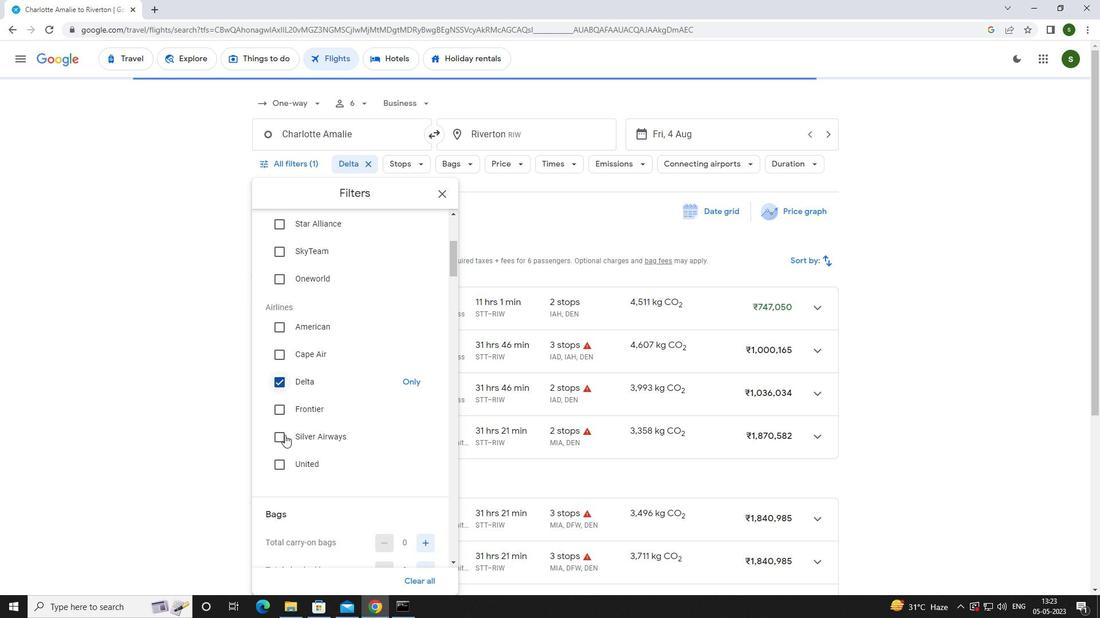 
Action: Mouse moved to (421, 398)
Screenshot: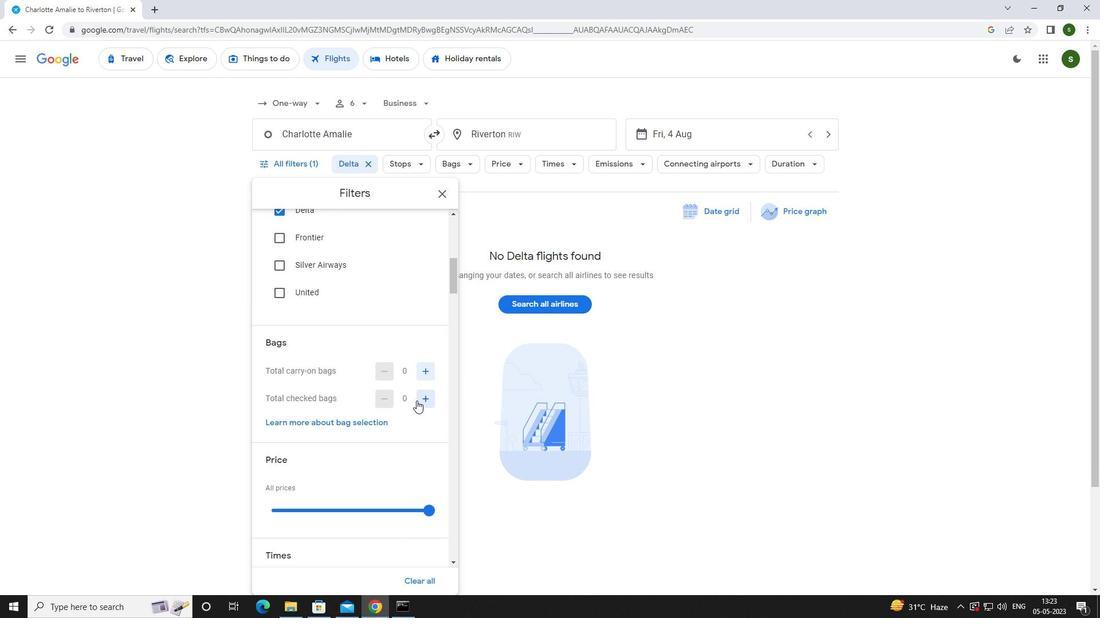 
Action: Mouse pressed left at (421, 398)
Screenshot: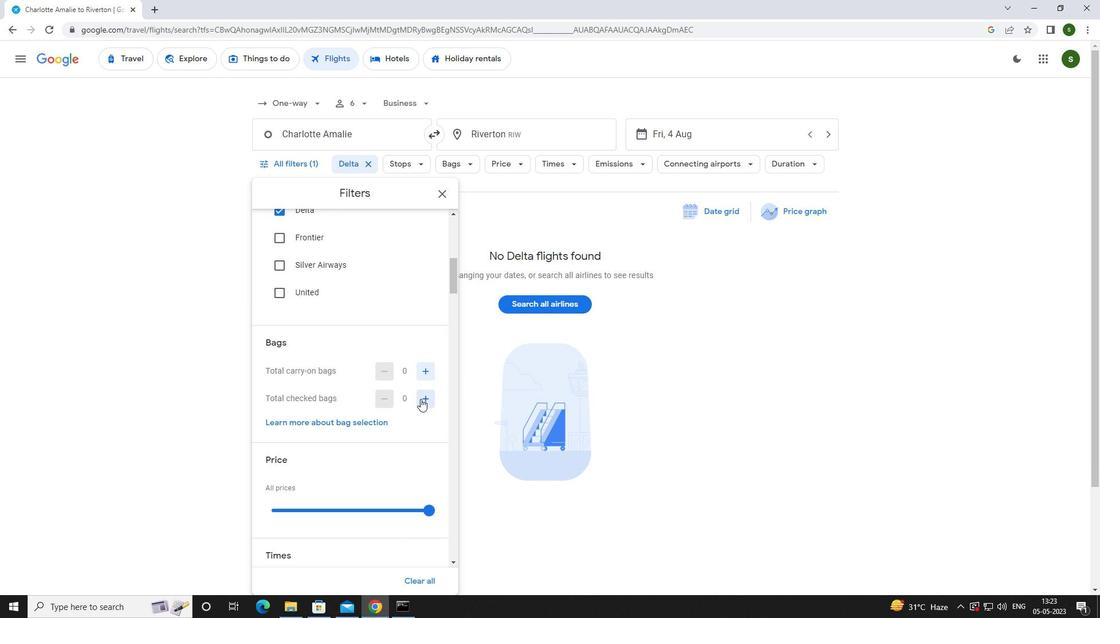 
Action: Mouse pressed left at (421, 398)
Screenshot: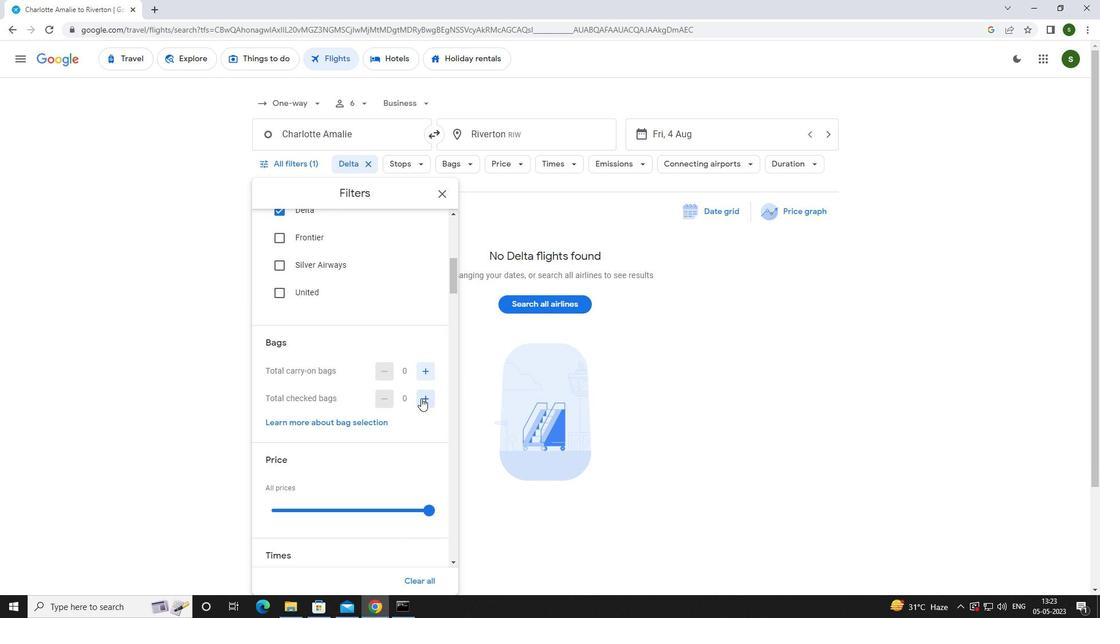 
Action: Mouse pressed left at (421, 398)
Screenshot: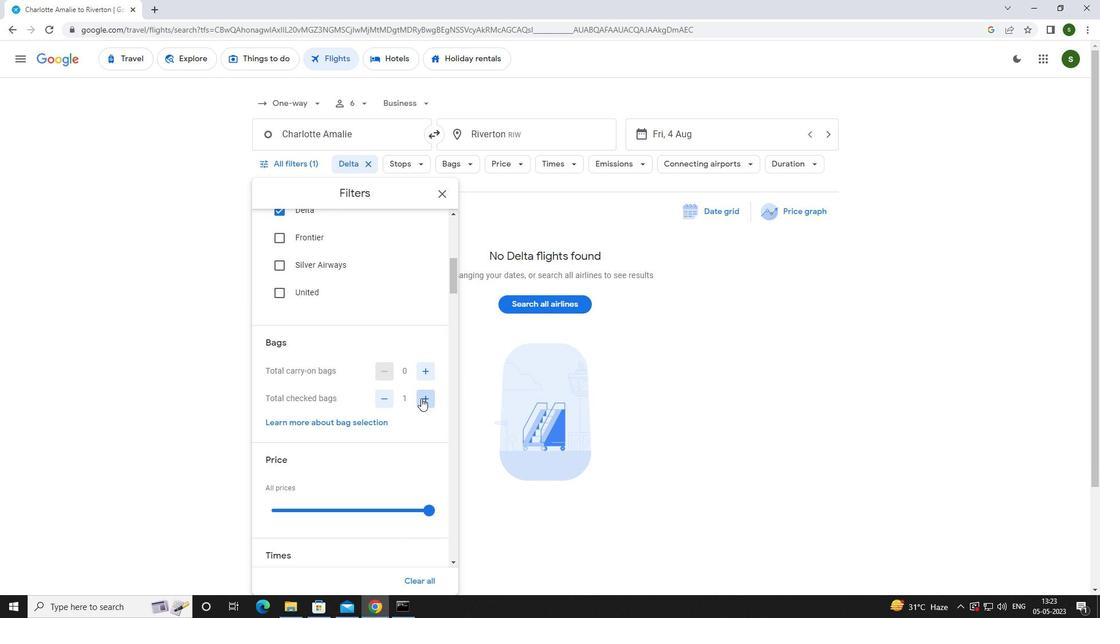 
Action: Mouse pressed left at (421, 398)
Screenshot: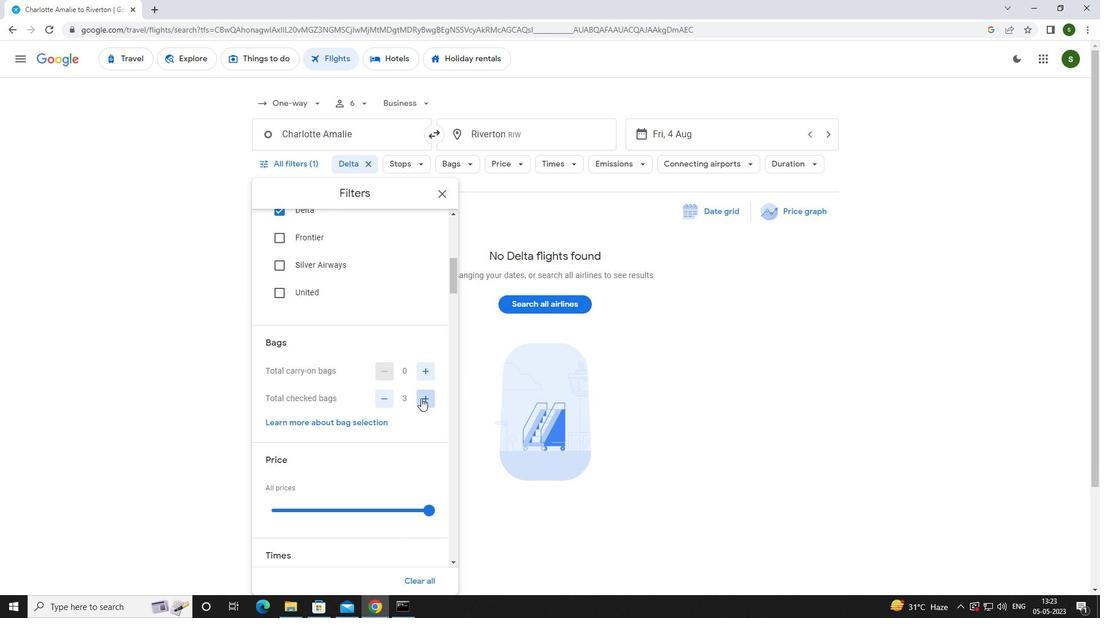 
Action: Mouse scrolled (421, 398) with delta (0, 0)
Screenshot: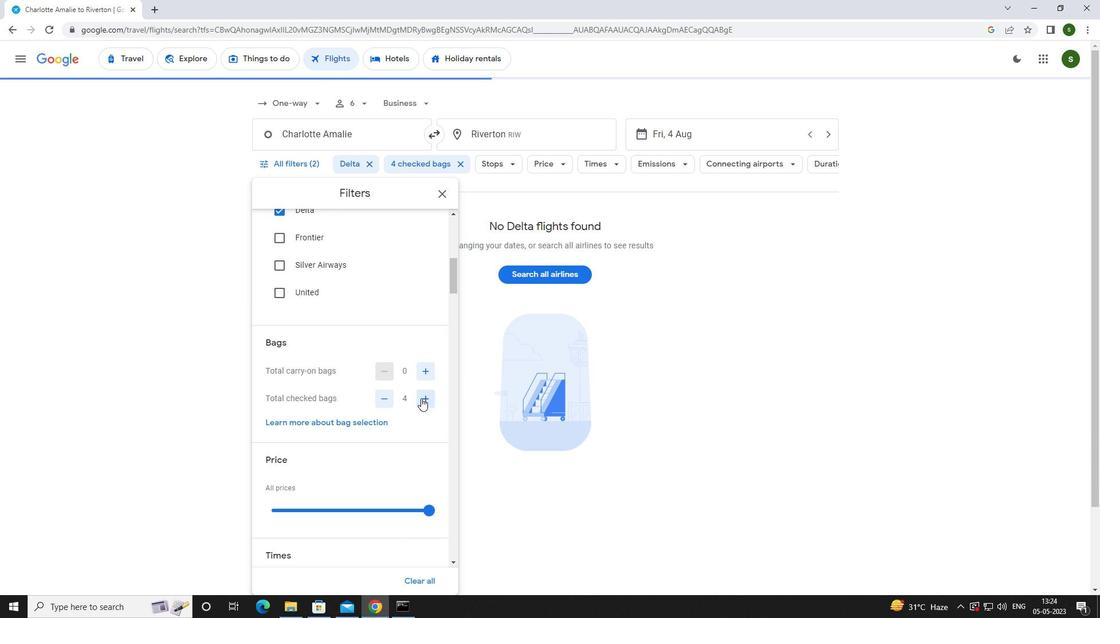 
Action: Mouse scrolled (421, 398) with delta (0, 0)
Screenshot: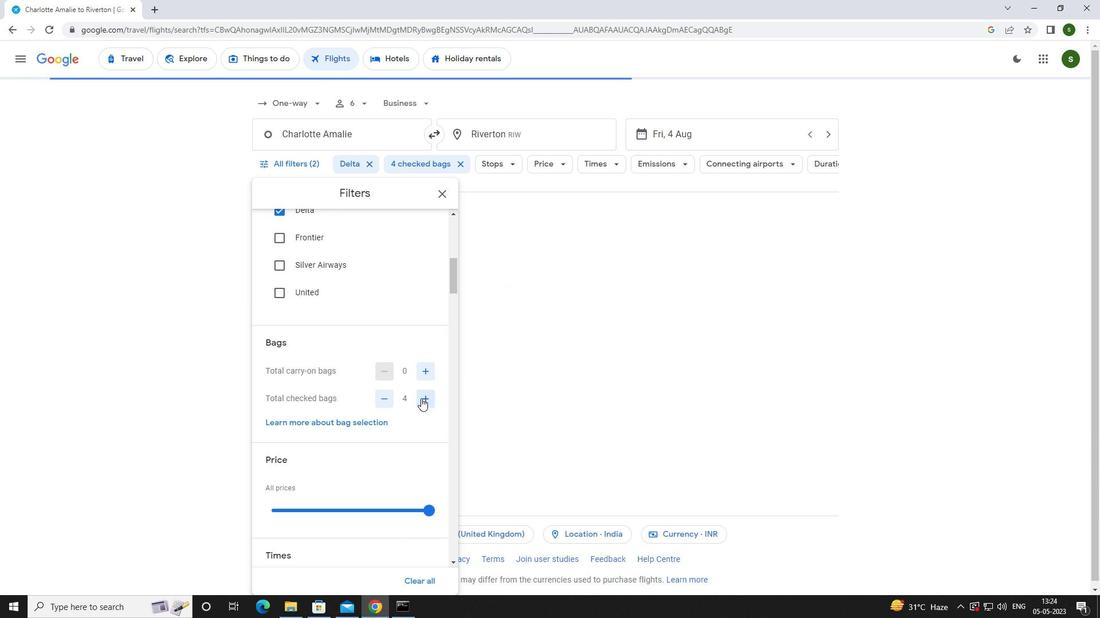 
Action: Mouse moved to (430, 397)
Screenshot: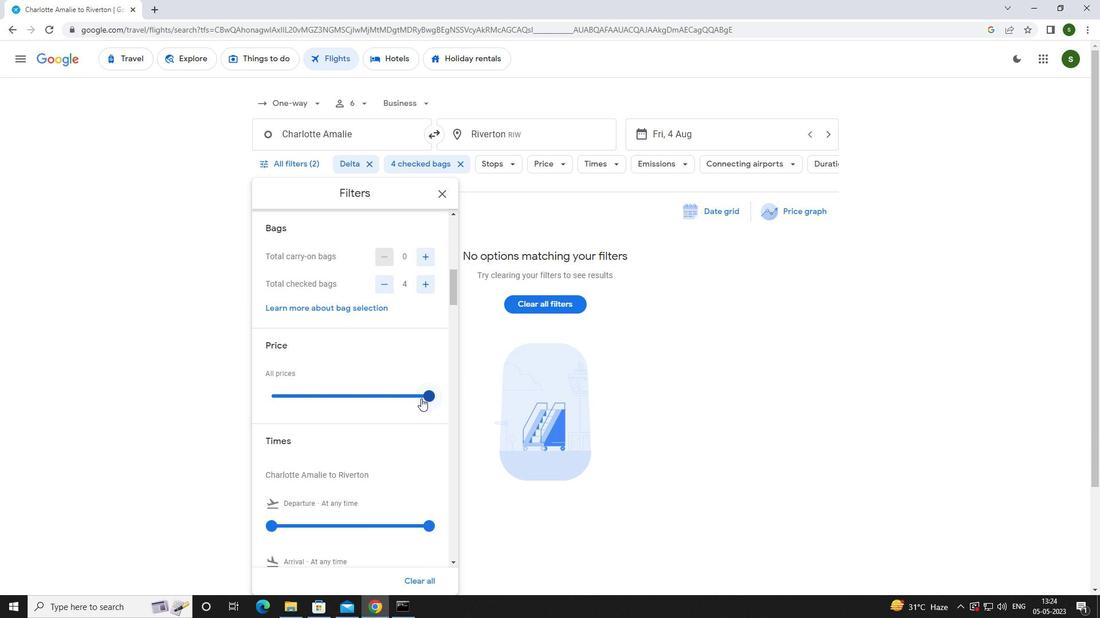 
Action: Mouse pressed left at (430, 397)
Screenshot: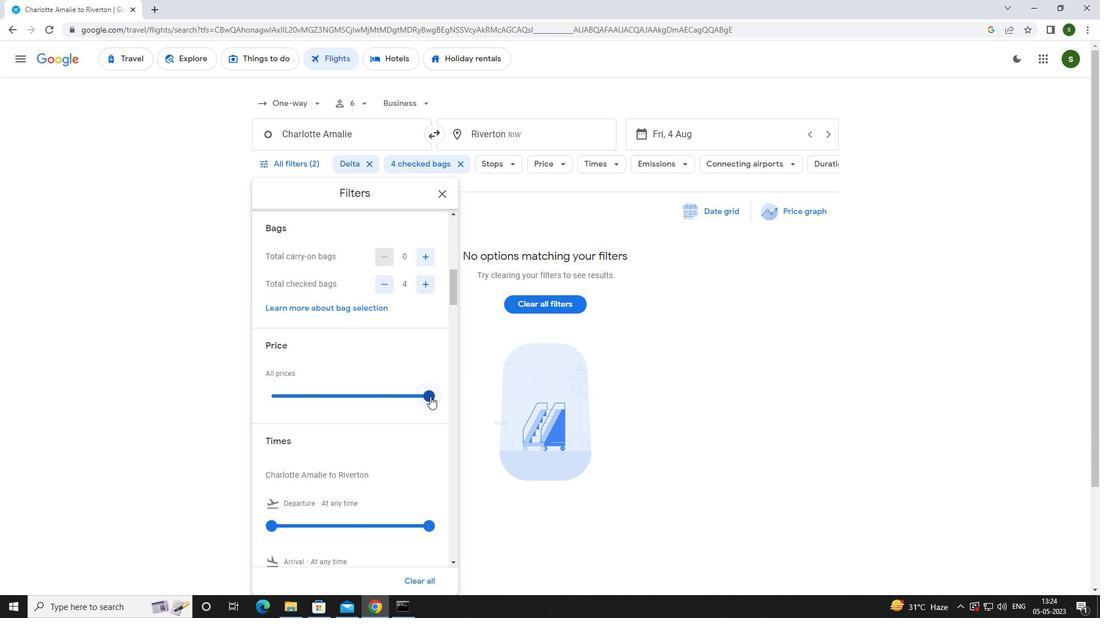 
Action: Mouse moved to (272, 390)
Screenshot: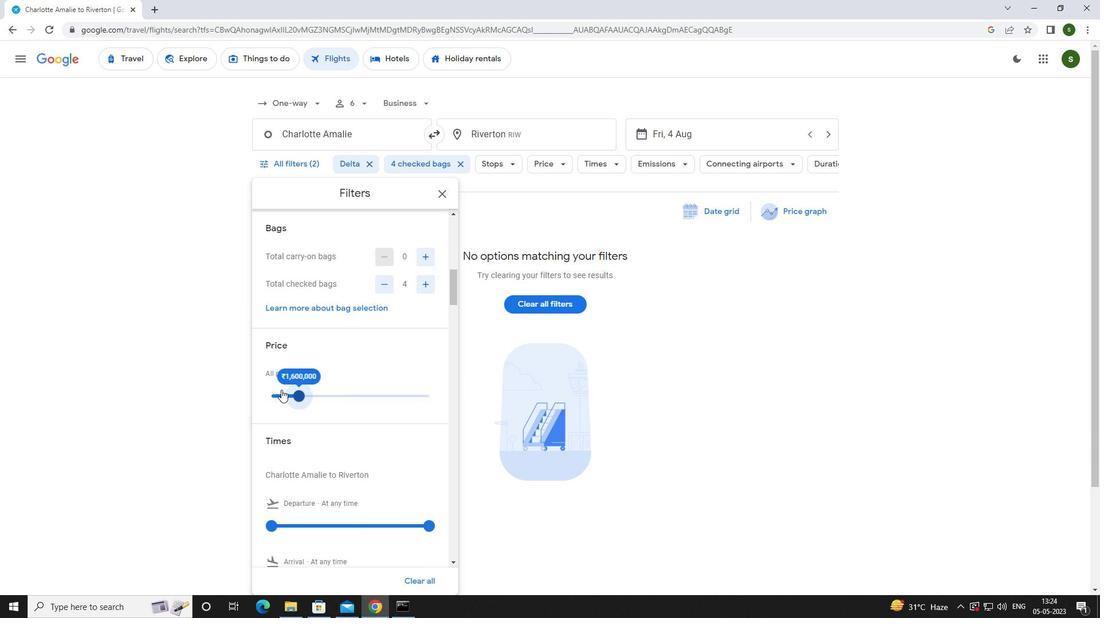 
Action: Mouse scrolled (272, 390) with delta (0, 0)
Screenshot: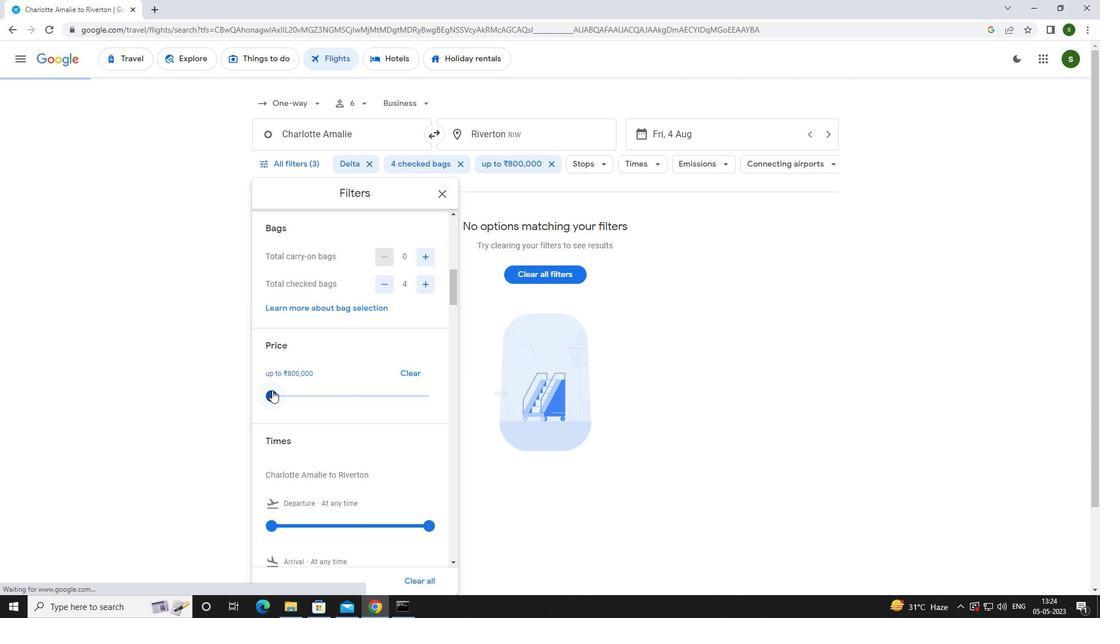 
Action: Mouse scrolled (272, 390) with delta (0, 0)
Screenshot: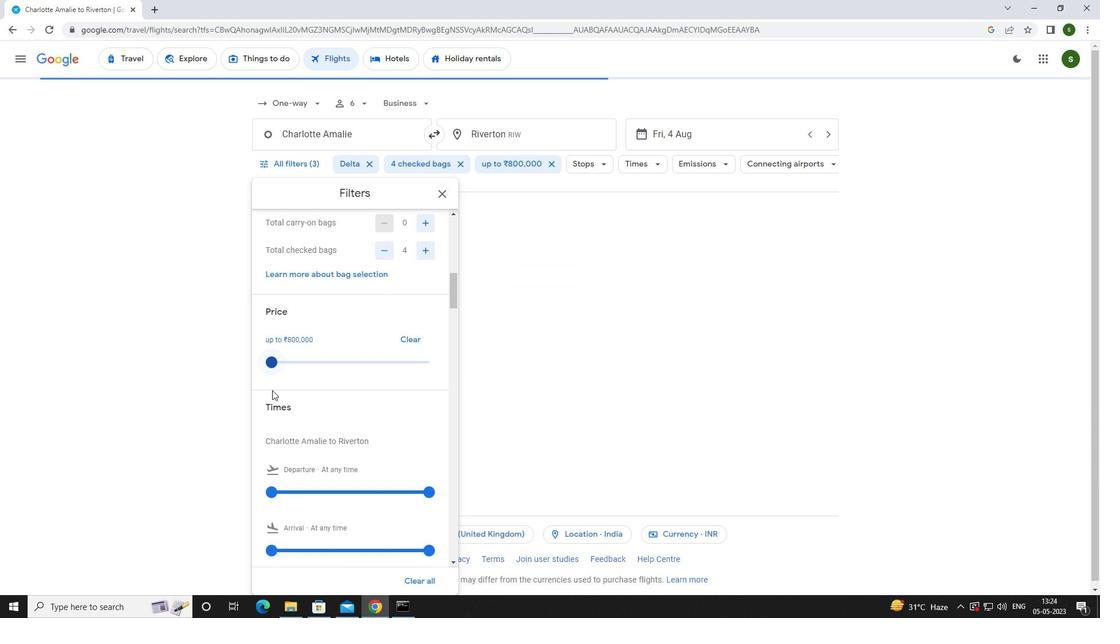 
Action: Mouse moved to (274, 416)
Screenshot: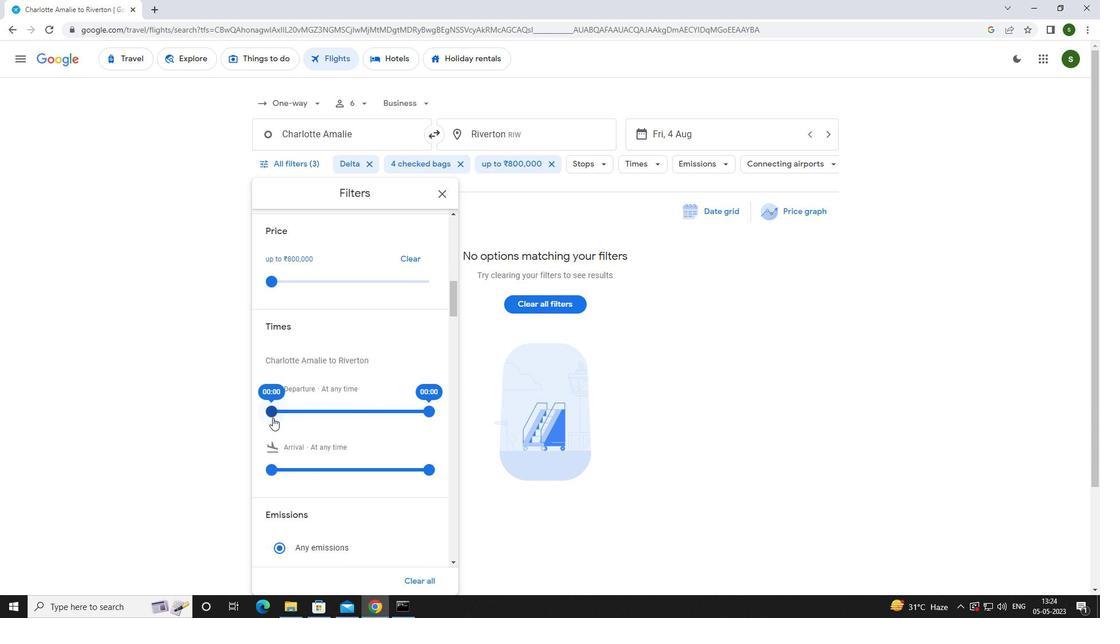 
Action: Mouse pressed left at (274, 416)
Screenshot: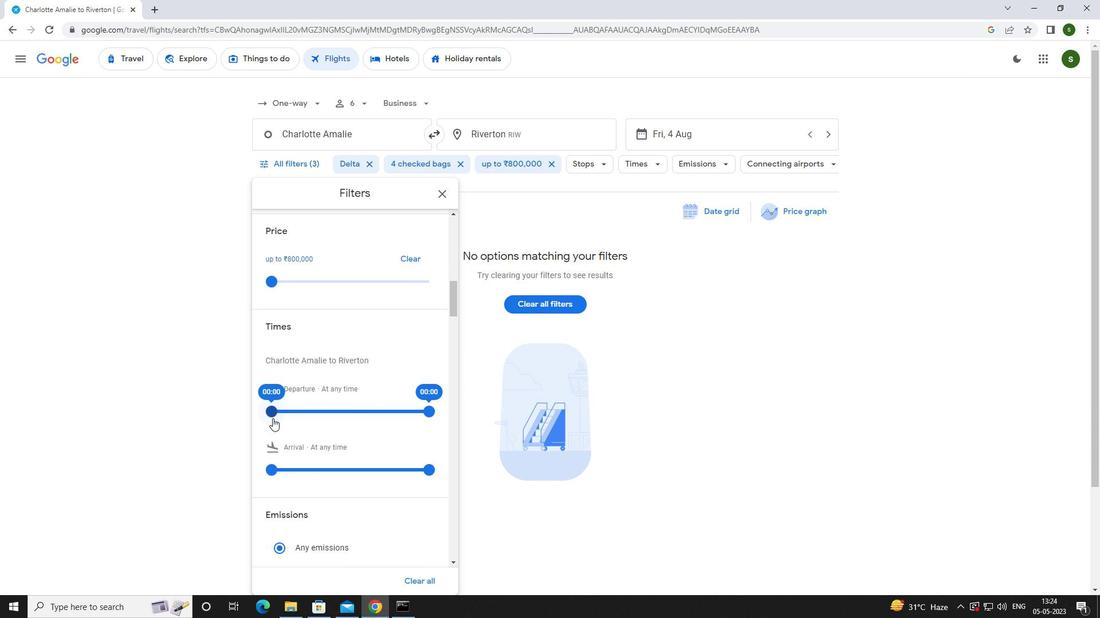 
Action: Mouse moved to (517, 514)
Screenshot: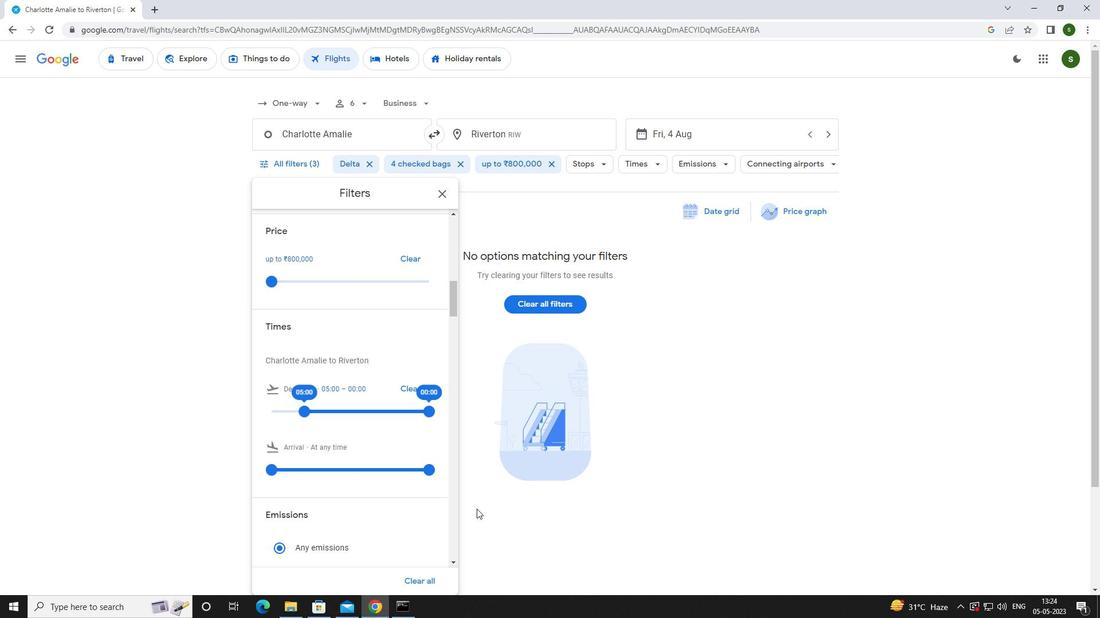 
Action: Mouse pressed left at (517, 514)
Screenshot: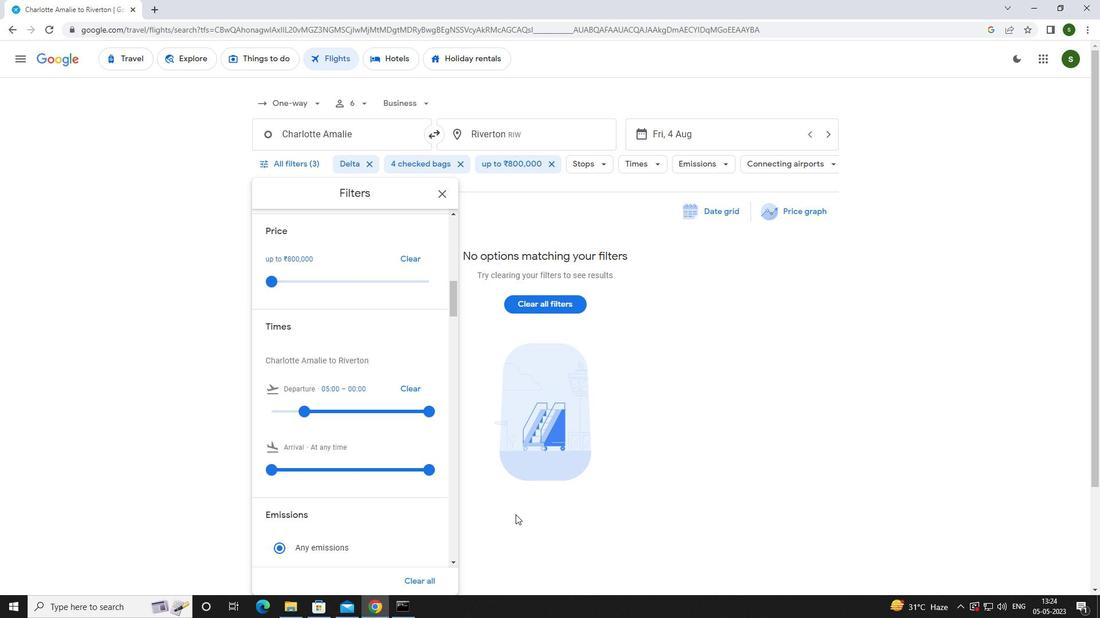 
